 Task: For heading Use Italics Lexend with dark grey 1 1 colour & bold.  font size for heading26,  'Change the font style of data to'Lora and font size to 18,  Change the alignment of both headline & data to Align center.  In the sheet  BudgetReview templates
Action: Mouse moved to (152, 171)
Screenshot: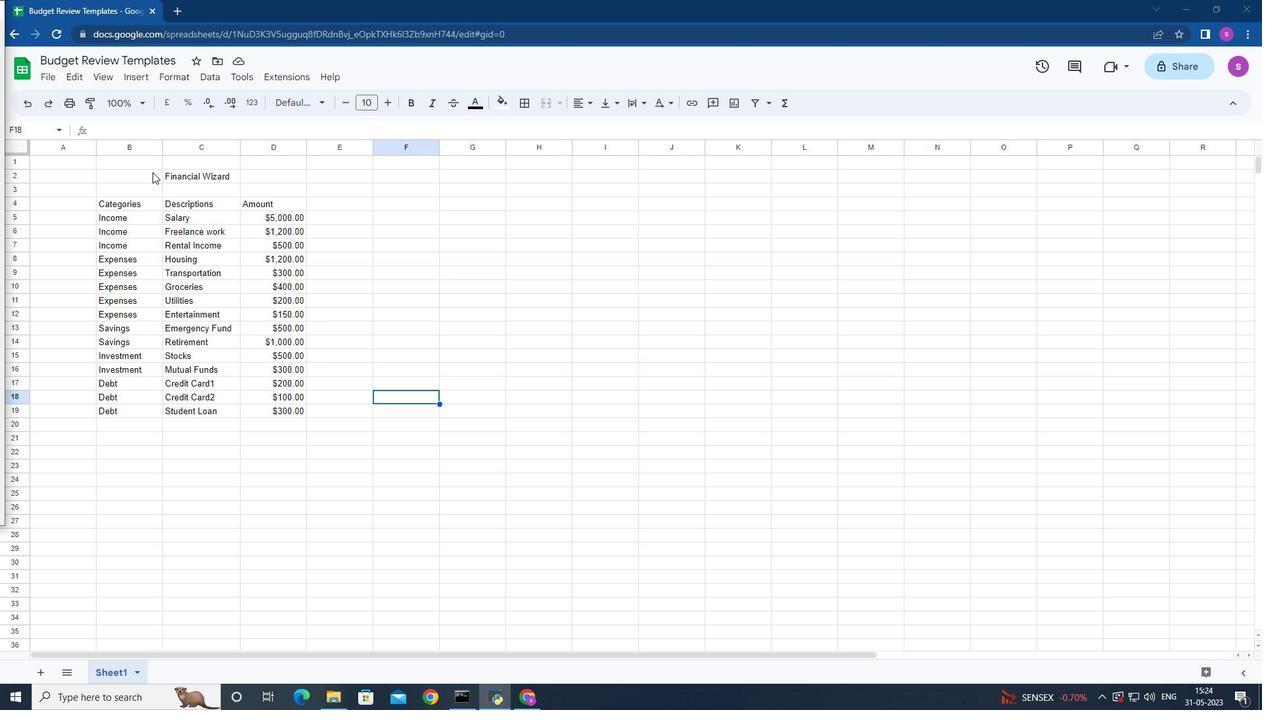
Action: Mouse pressed left at (152, 171)
Screenshot: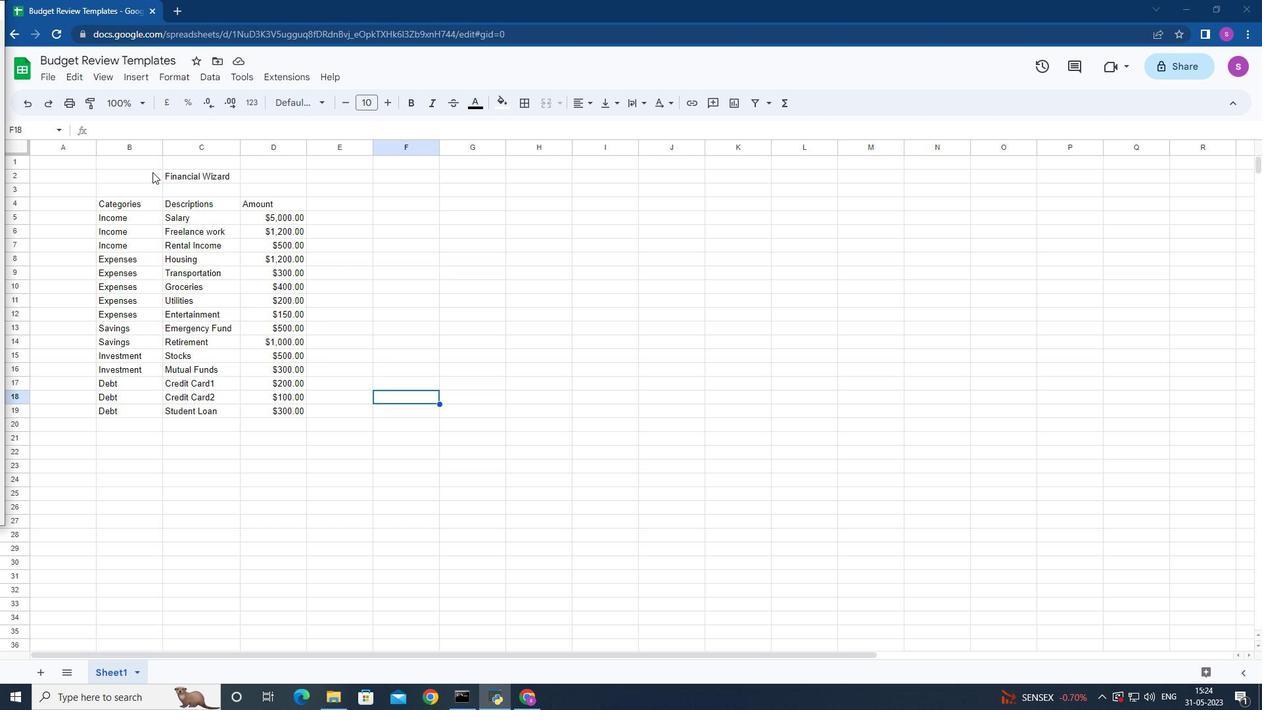 
Action: Mouse moved to (321, 101)
Screenshot: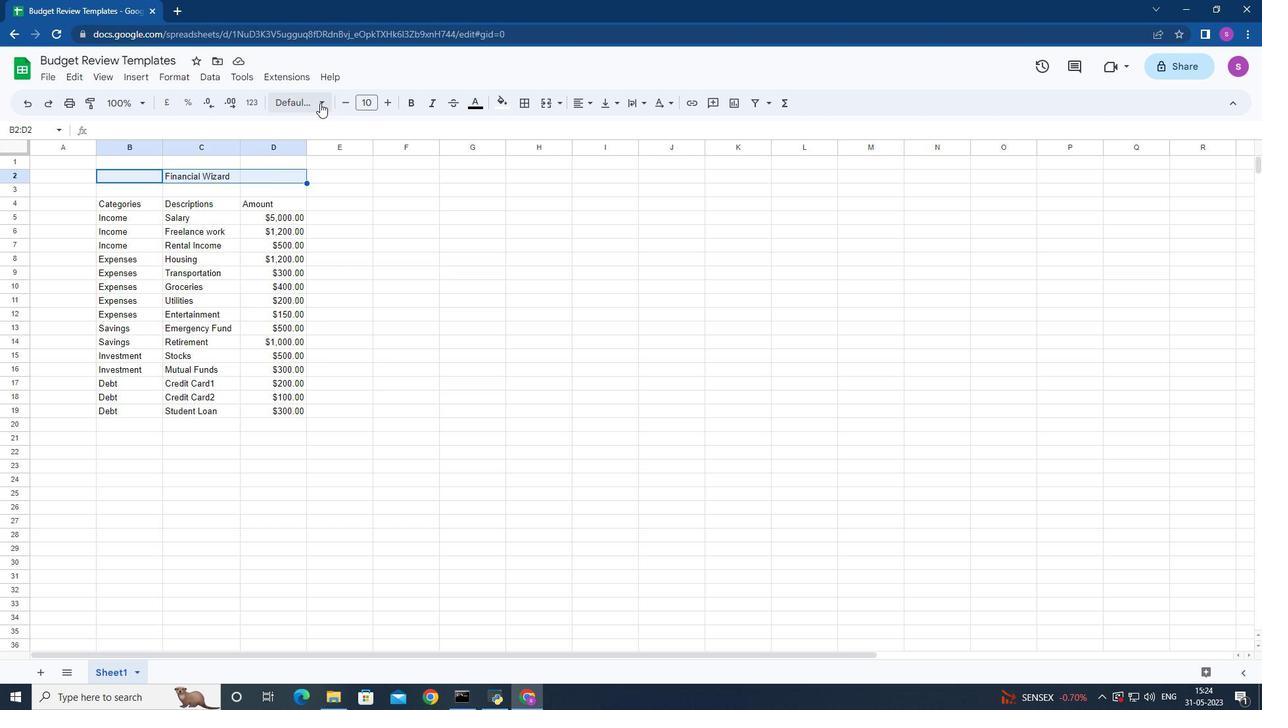 
Action: Mouse pressed left at (321, 101)
Screenshot: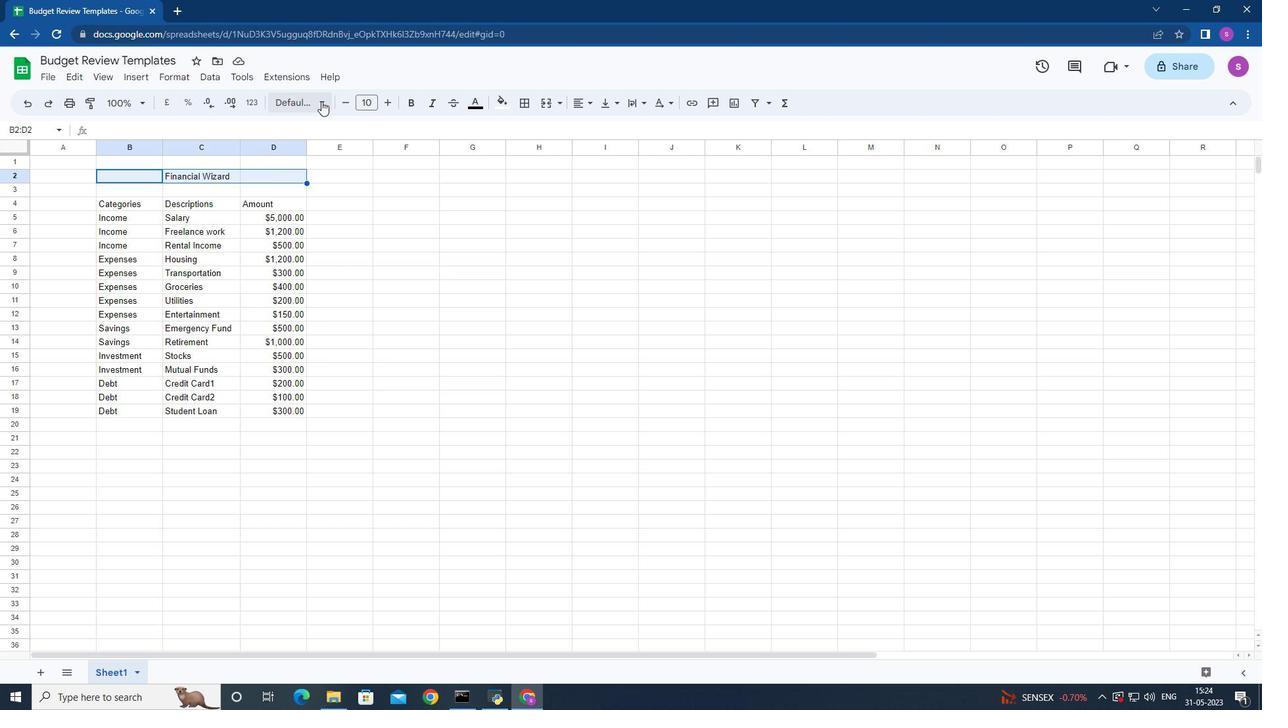 
Action: Mouse moved to (337, 375)
Screenshot: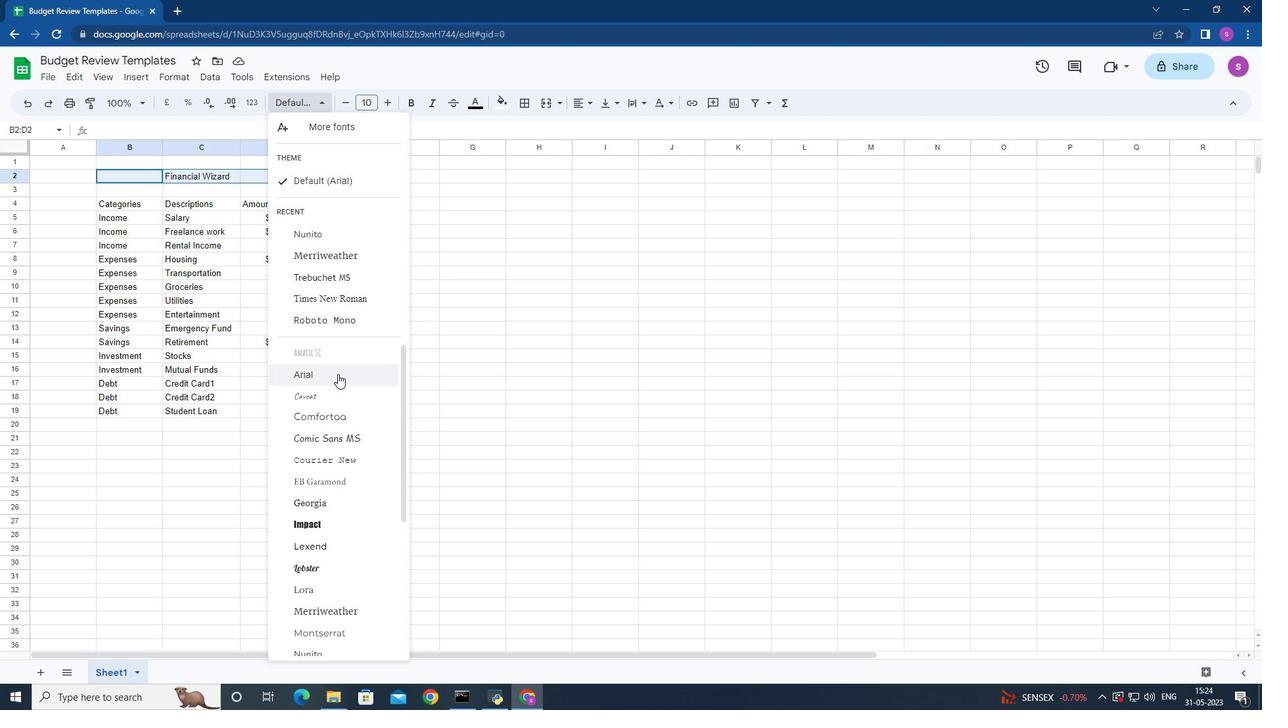 
Action: Mouse scrolled (337, 374) with delta (0, 0)
Screenshot: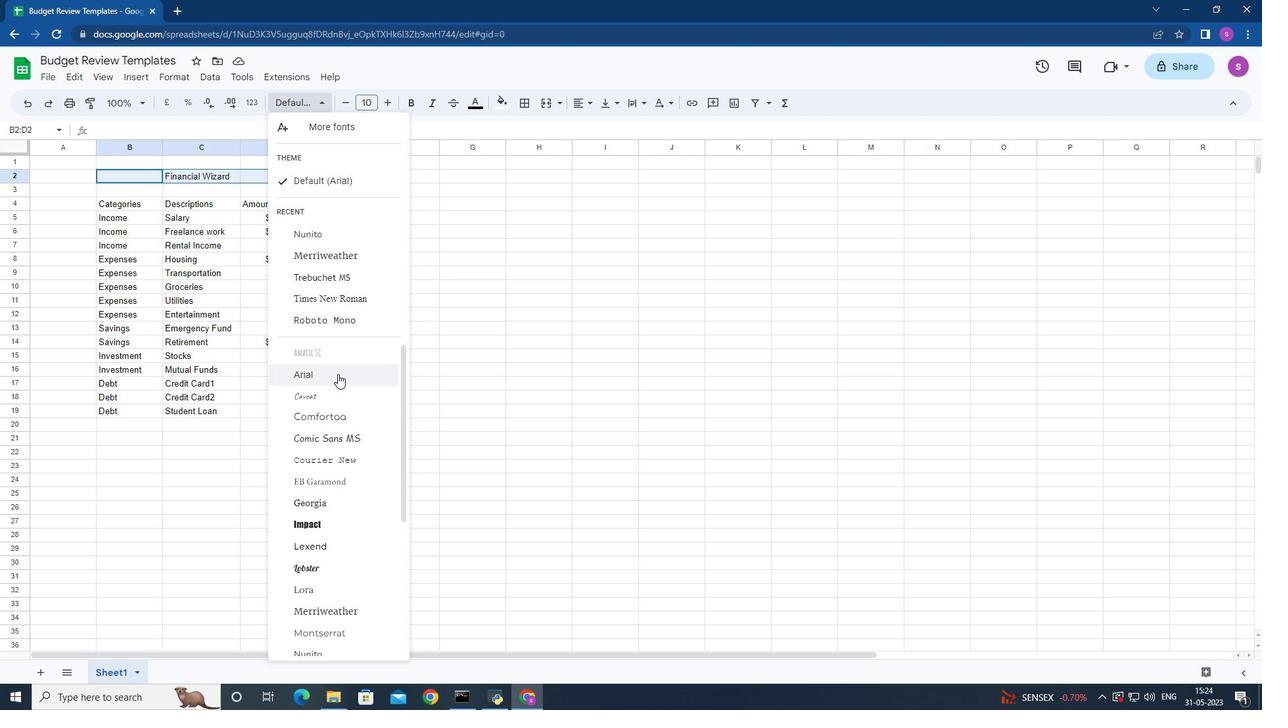 
Action: Mouse moved to (337, 376)
Screenshot: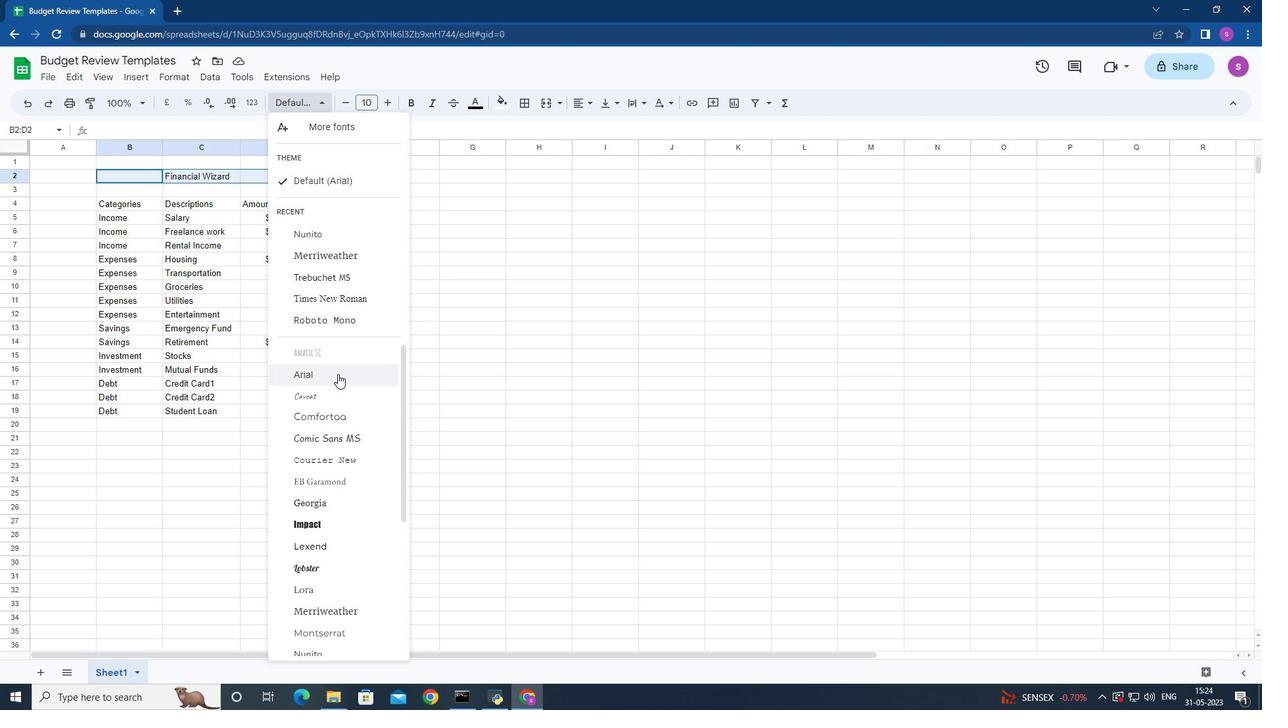 
Action: Mouse scrolled (337, 375) with delta (0, 0)
Screenshot: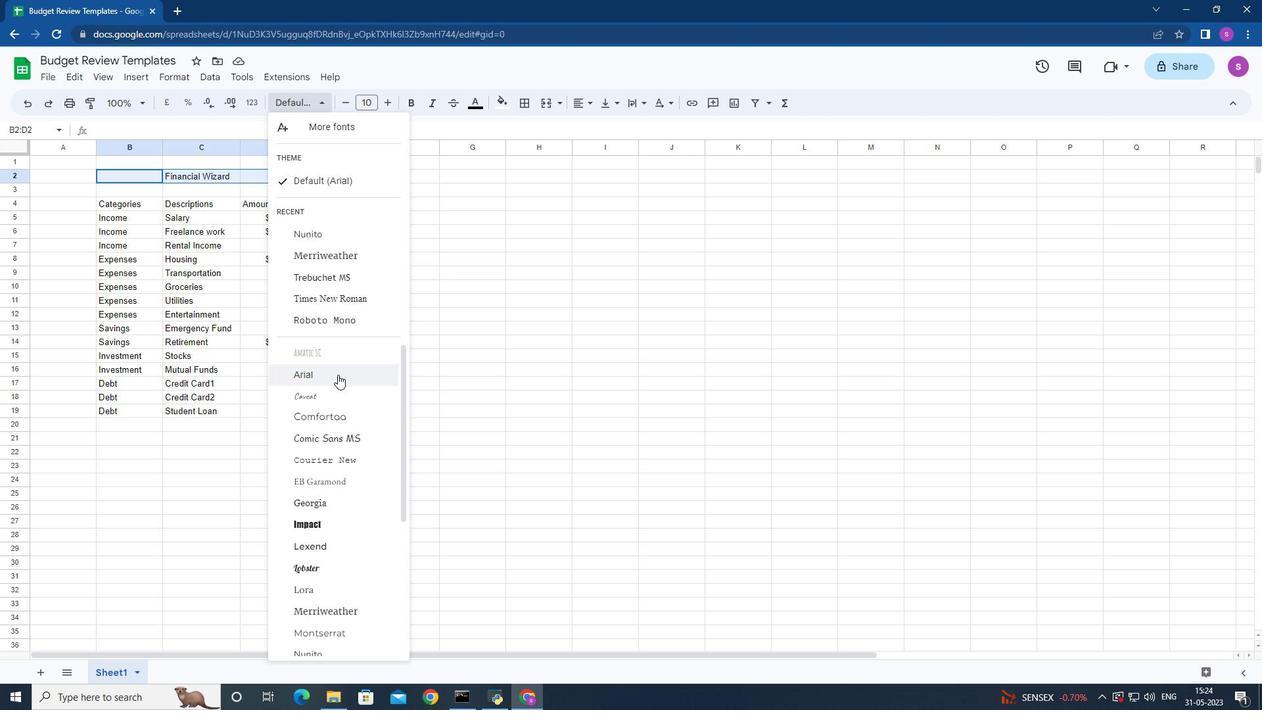 
Action: Mouse moved to (351, 415)
Screenshot: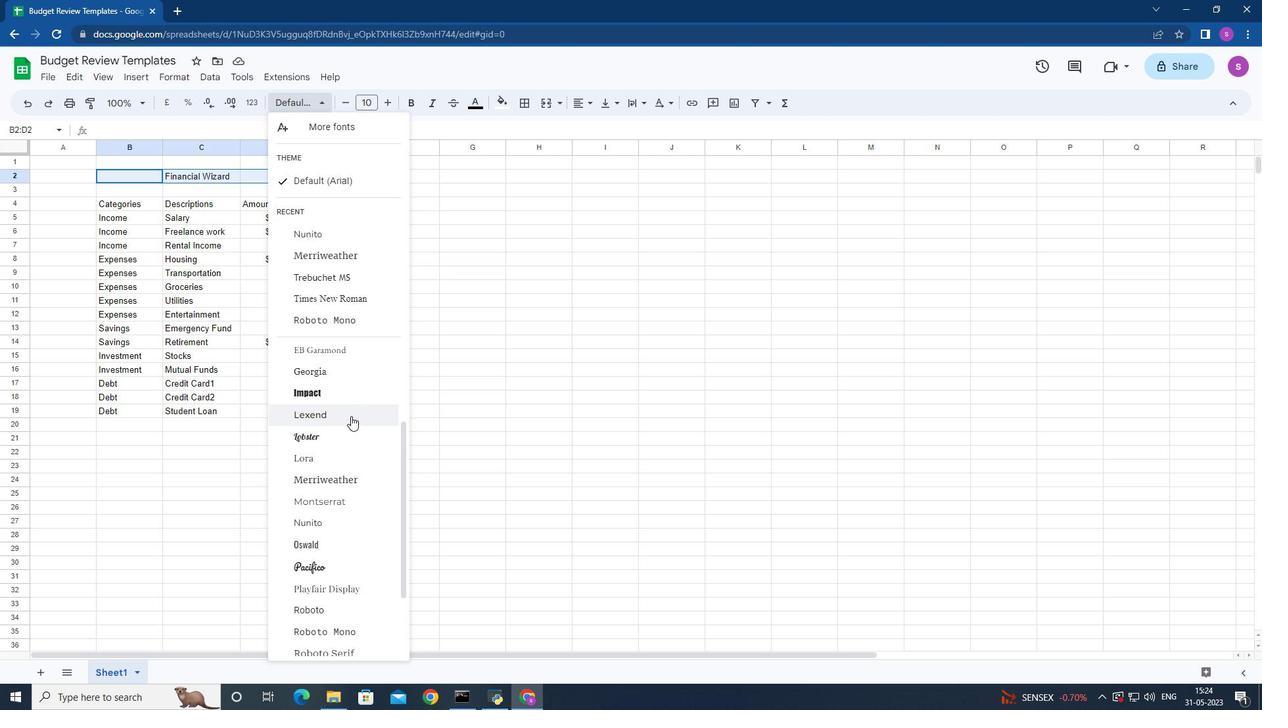 
Action: Mouse pressed left at (351, 415)
Screenshot: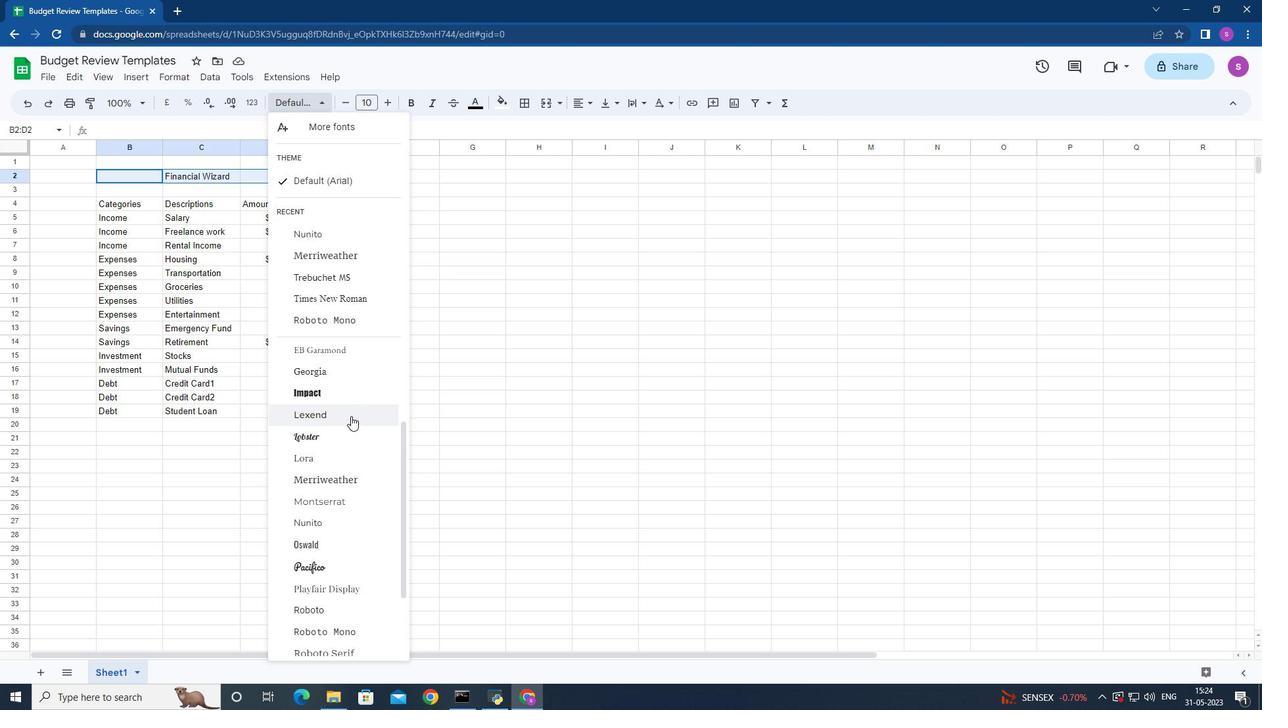 
Action: Mouse moved to (471, 103)
Screenshot: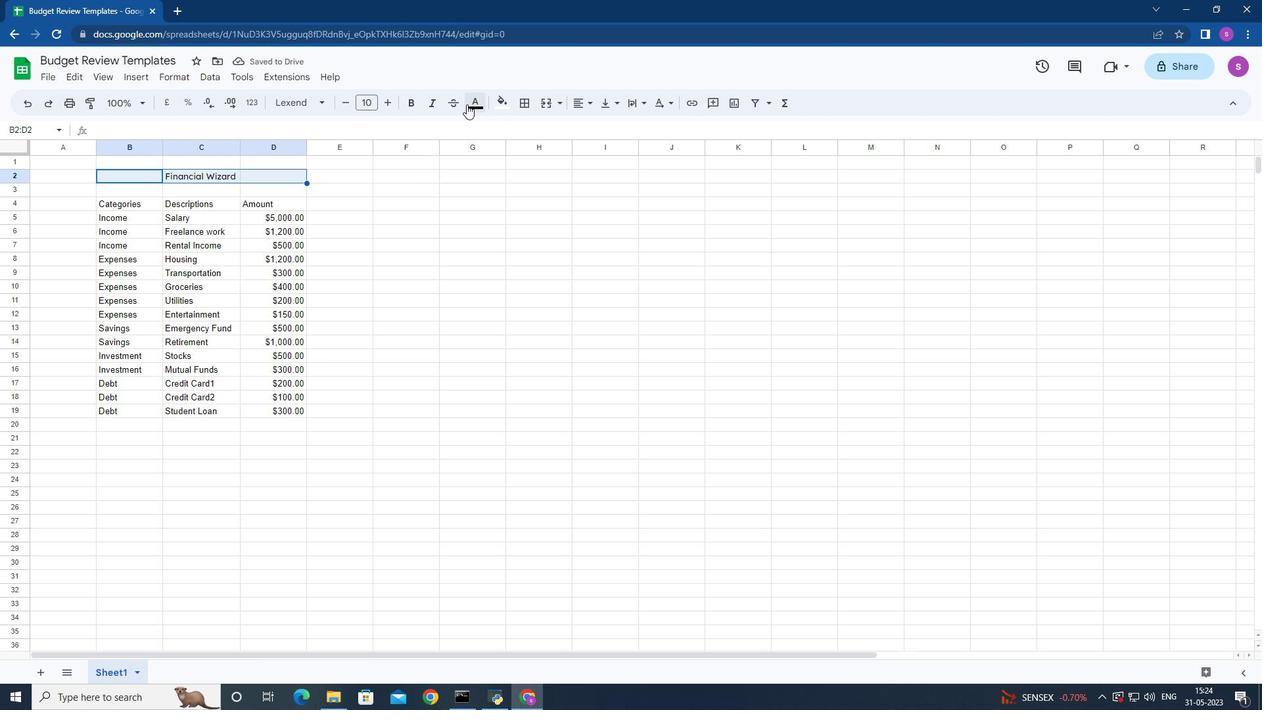 
Action: Mouse pressed left at (471, 103)
Screenshot: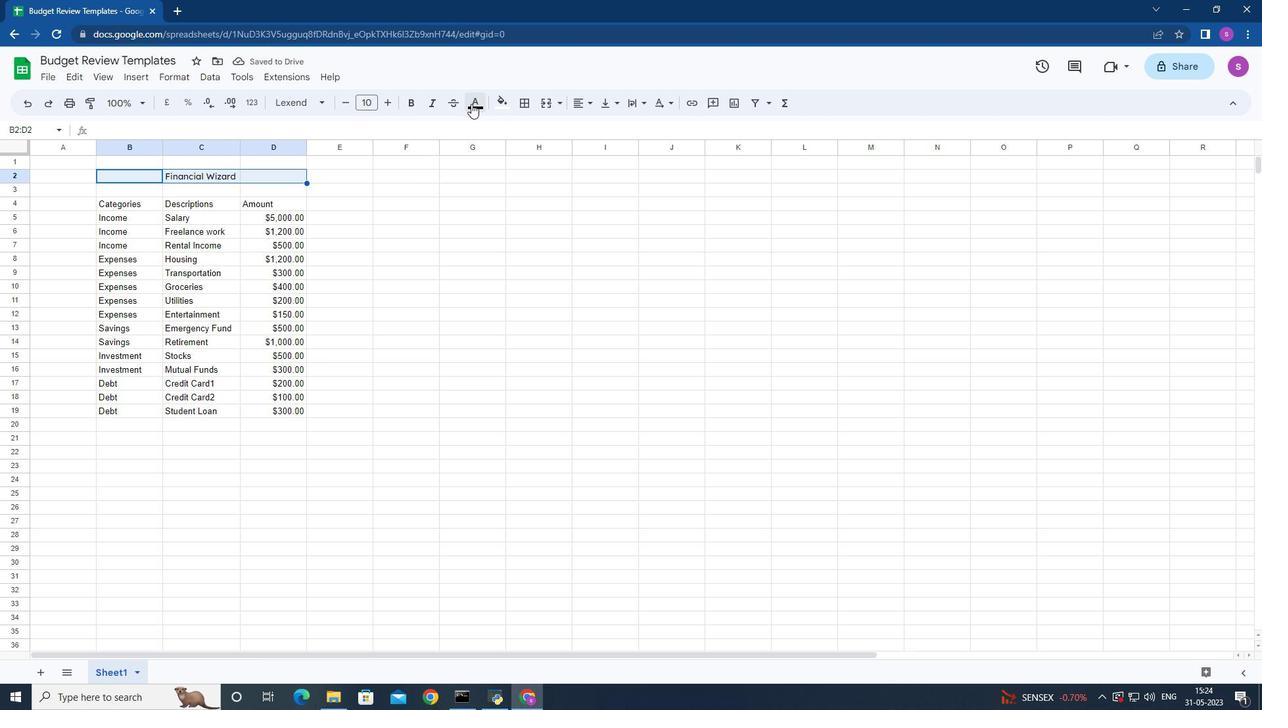
Action: Mouse moved to (535, 150)
Screenshot: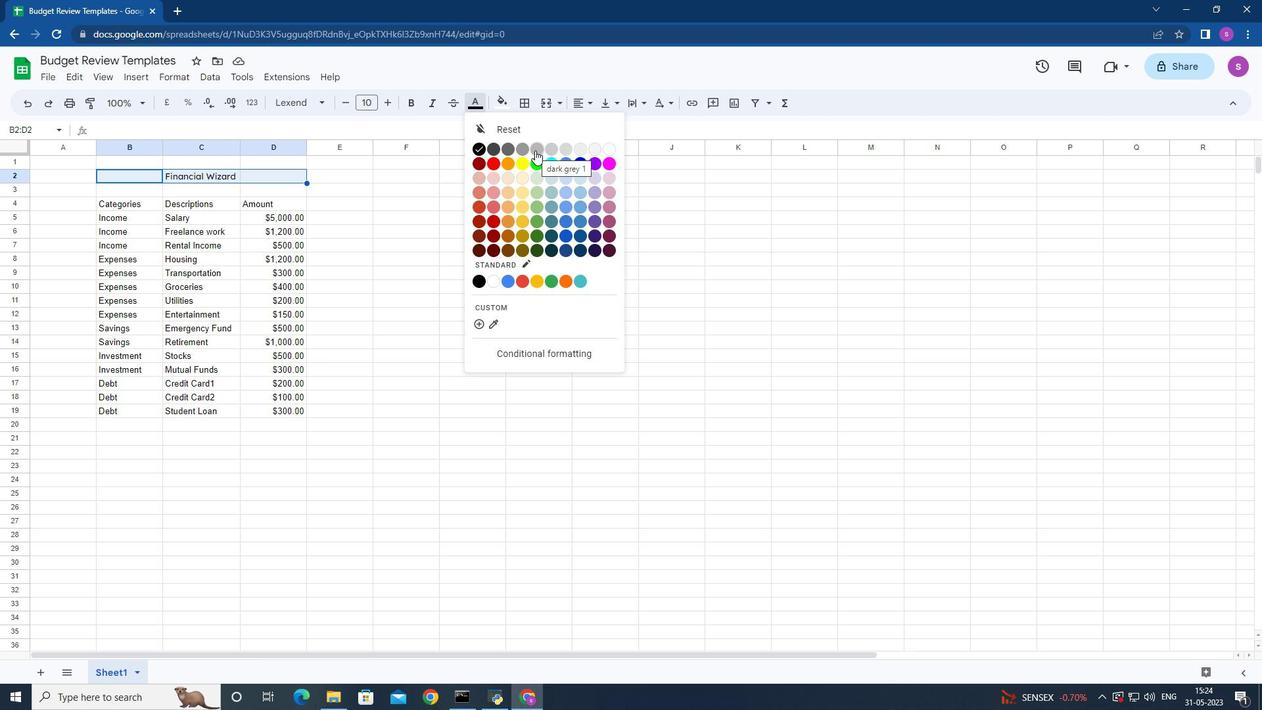 
Action: Mouse pressed left at (535, 150)
Screenshot: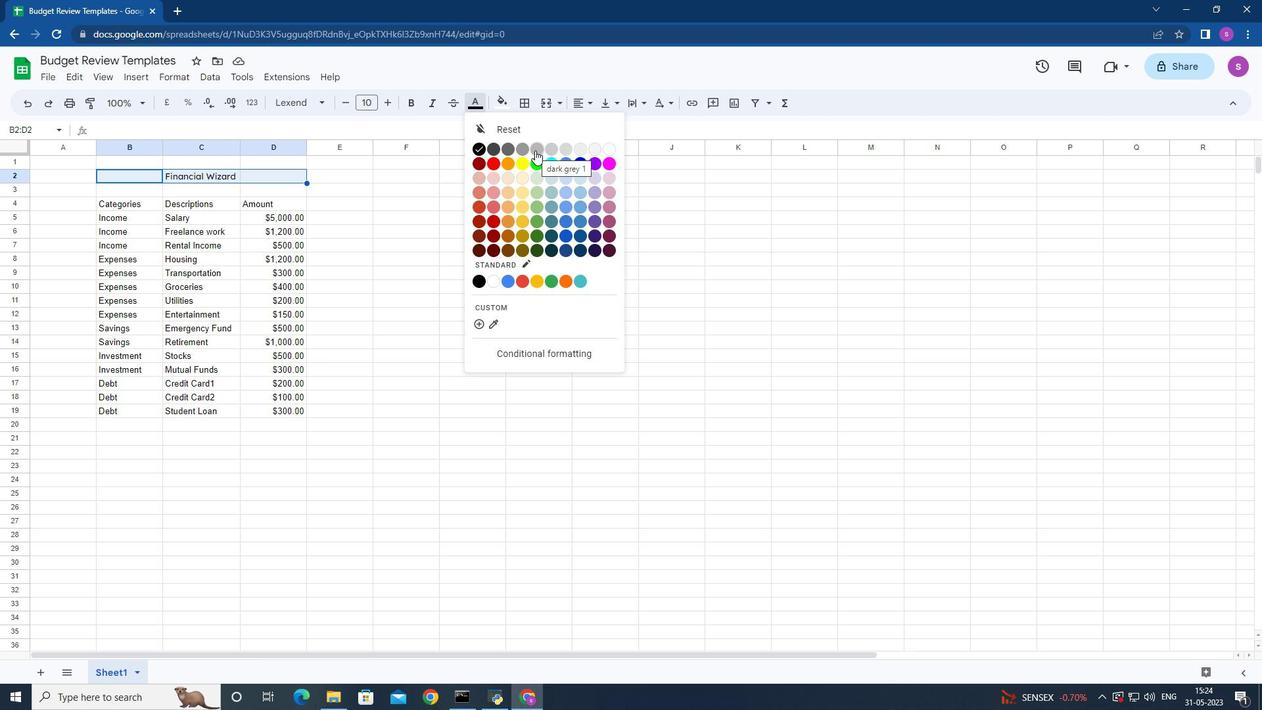 
Action: Mouse moved to (410, 105)
Screenshot: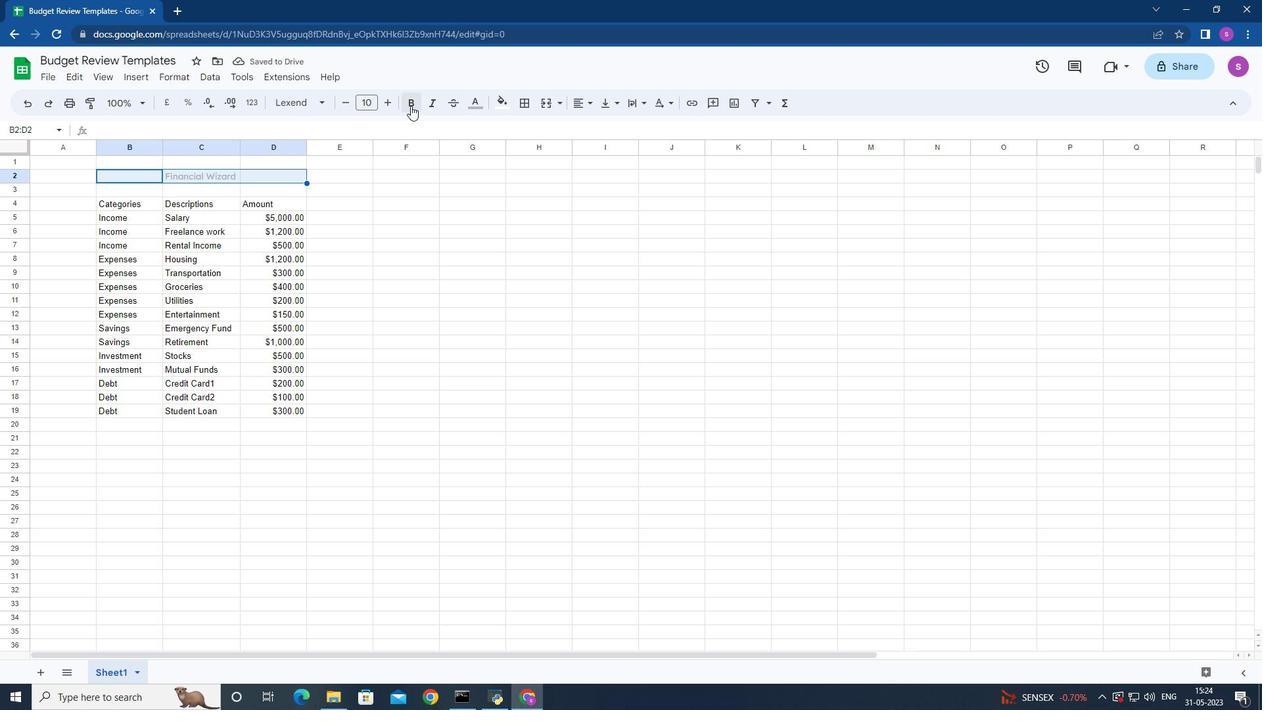 
Action: Mouse pressed left at (410, 105)
Screenshot: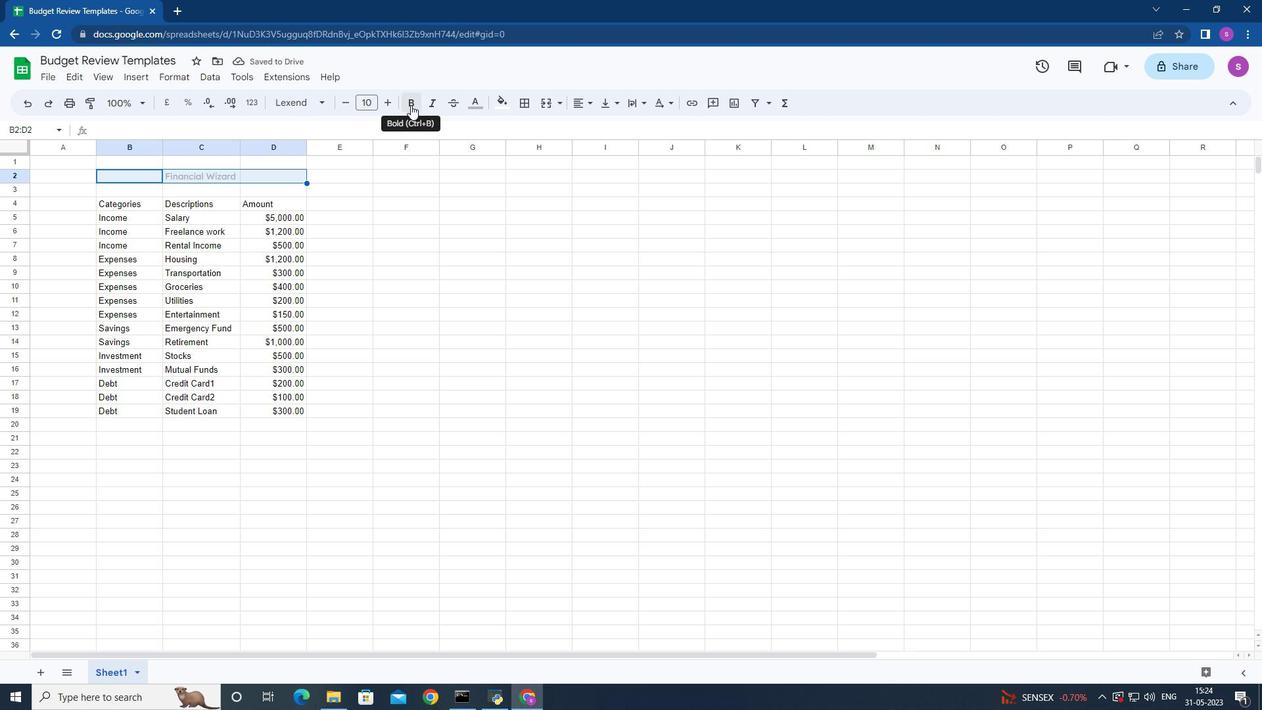 
Action: Mouse moved to (389, 103)
Screenshot: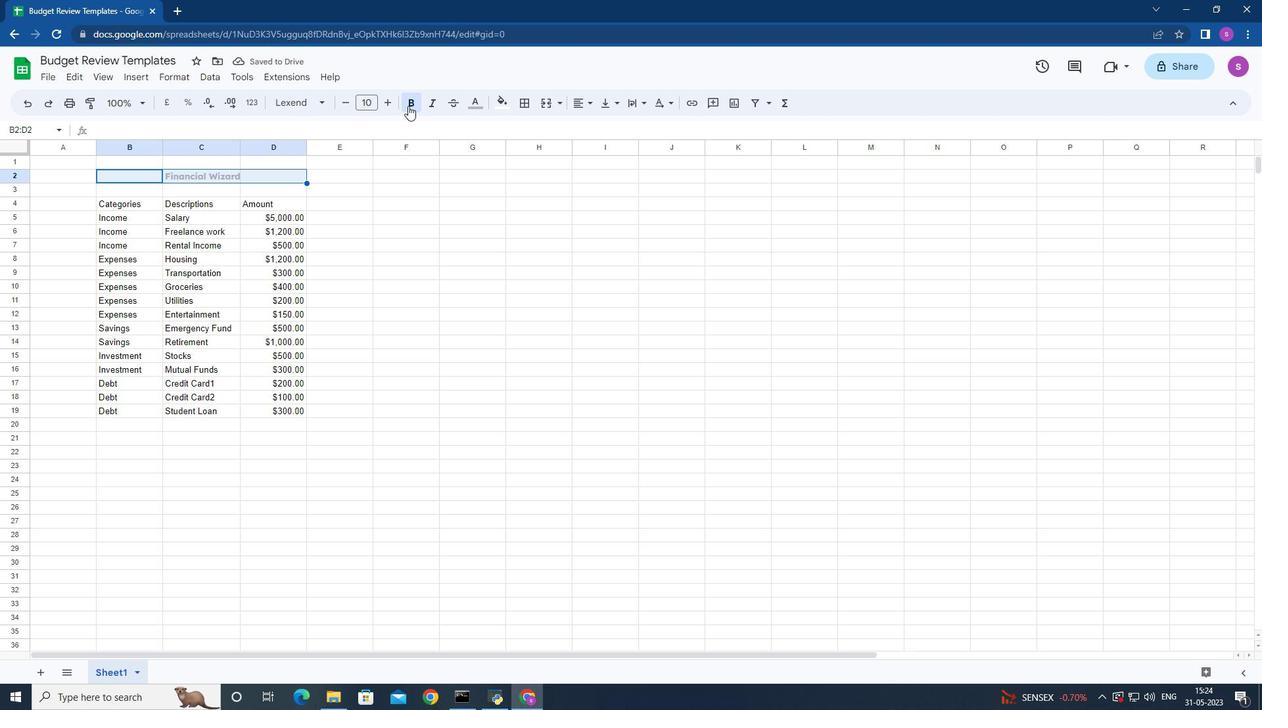 
Action: Mouse pressed left at (389, 103)
Screenshot: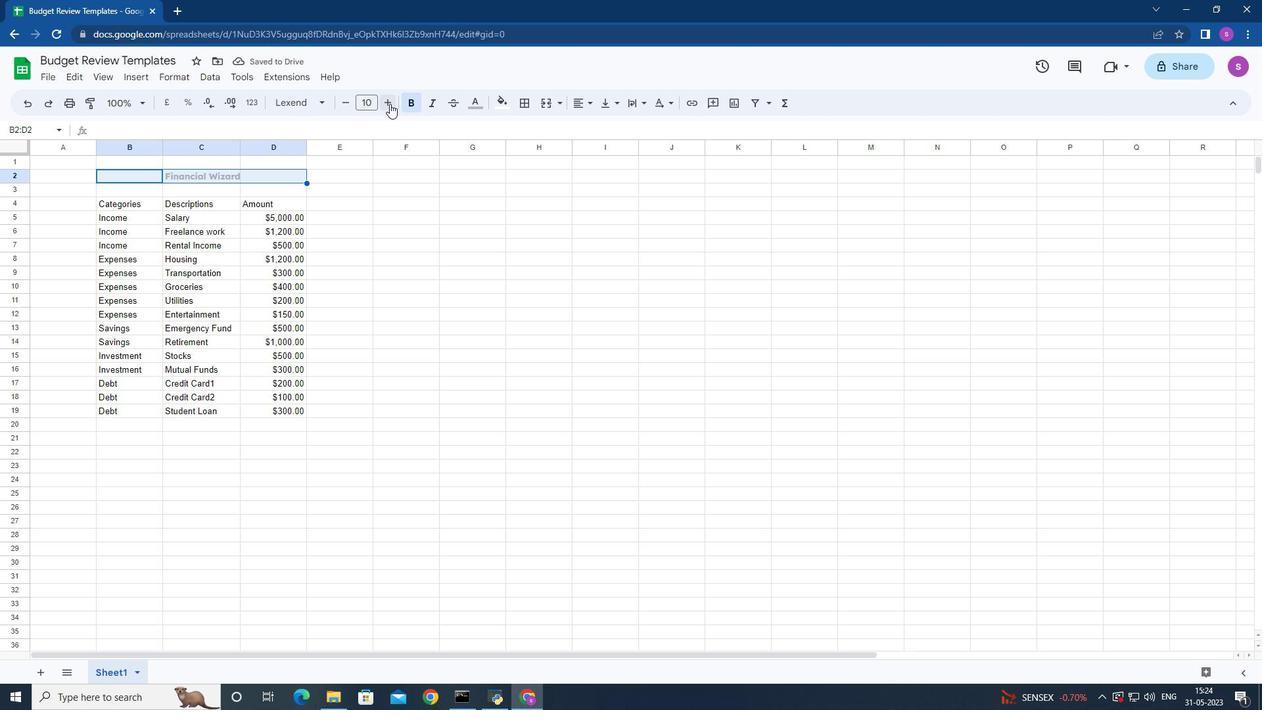 
Action: Mouse pressed left at (389, 103)
Screenshot: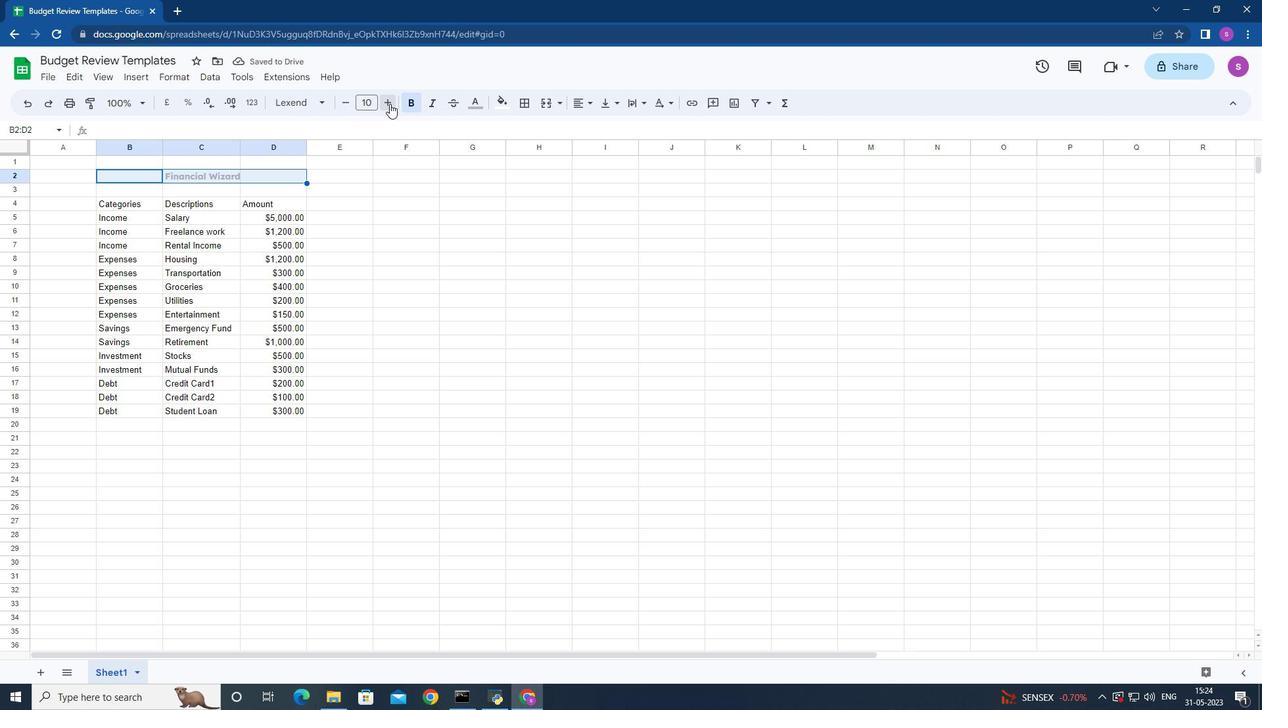 
Action: Mouse pressed left at (389, 103)
Screenshot: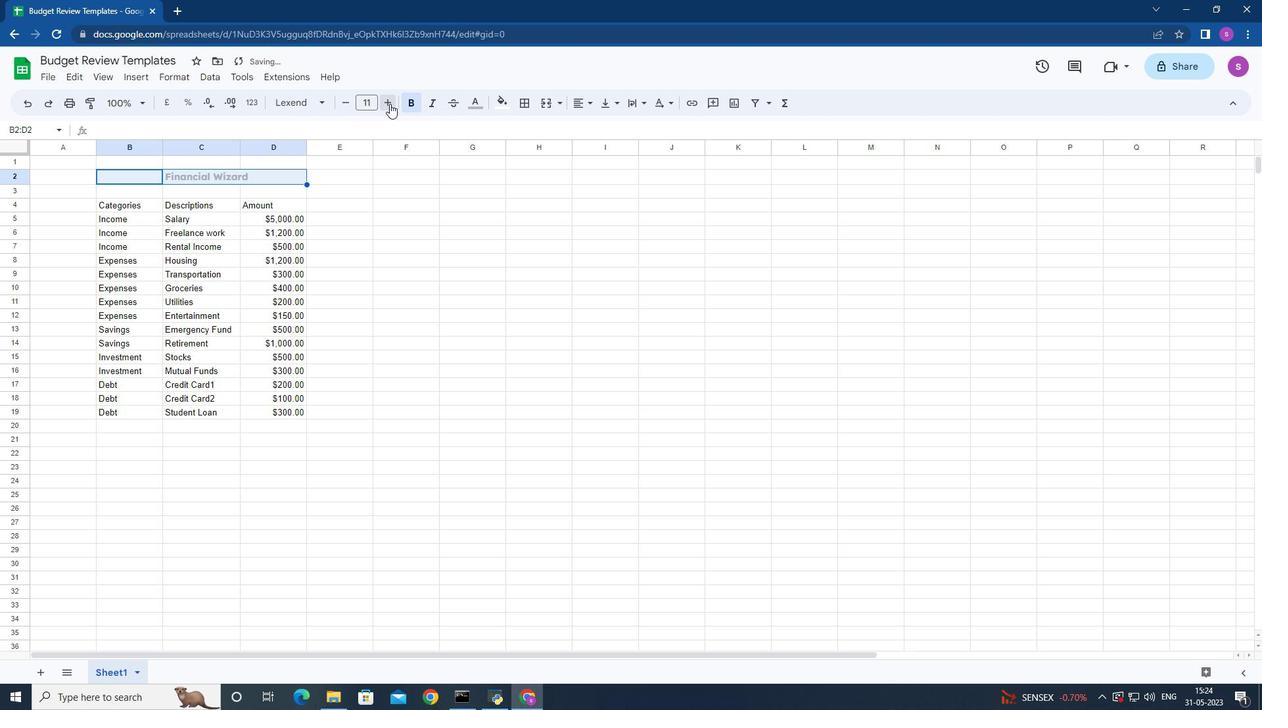 
Action: Mouse pressed left at (389, 103)
Screenshot: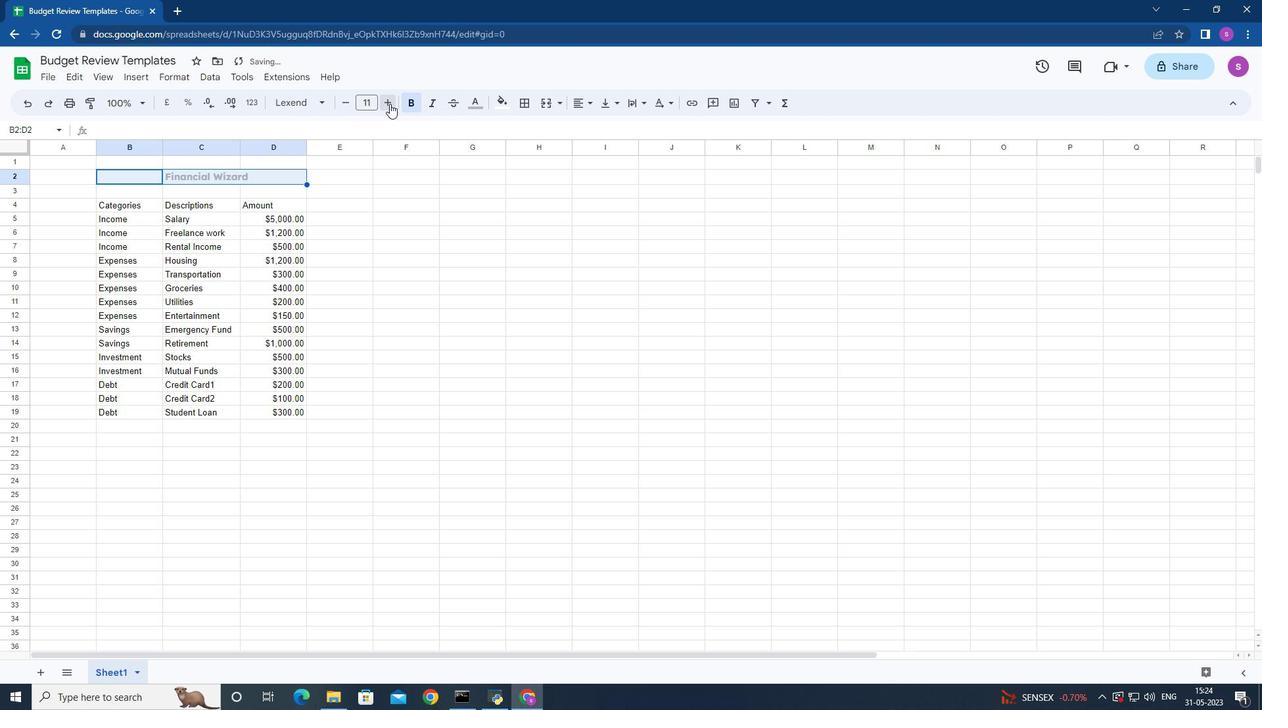 
Action: Mouse pressed left at (389, 103)
Screenshot: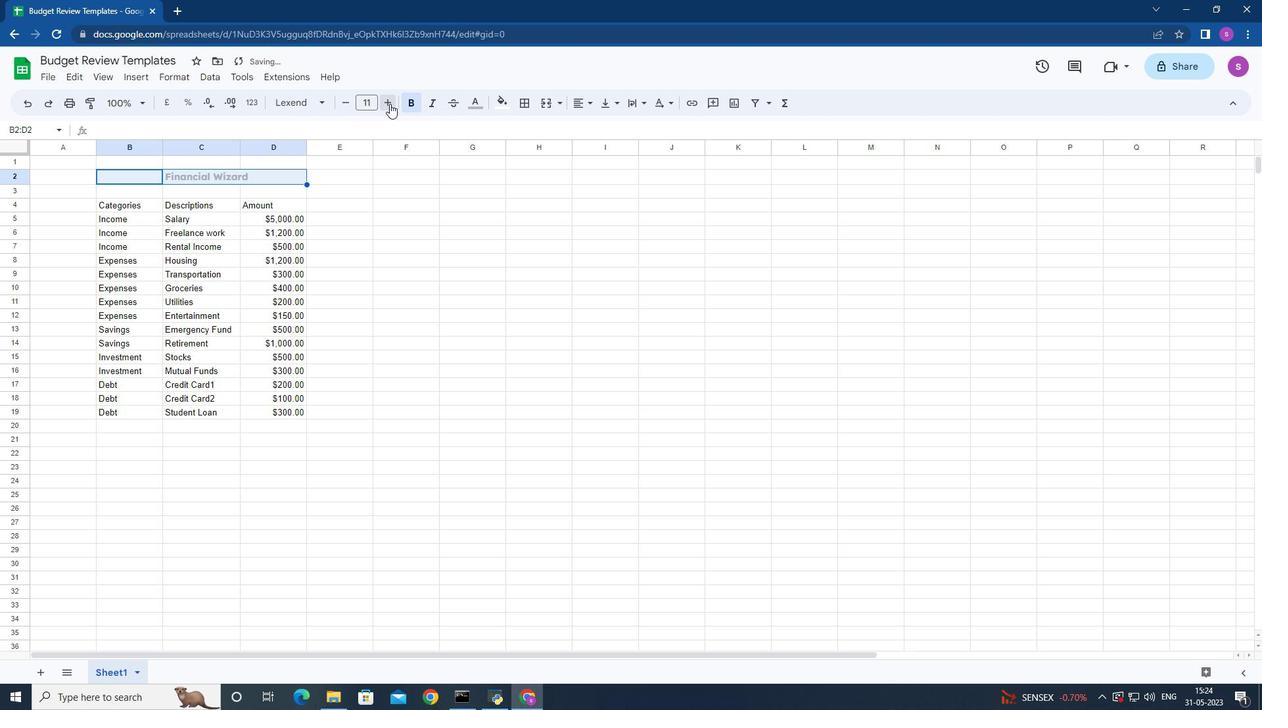 
Action: Mouse pressed left at (389, 103)
Screenshot: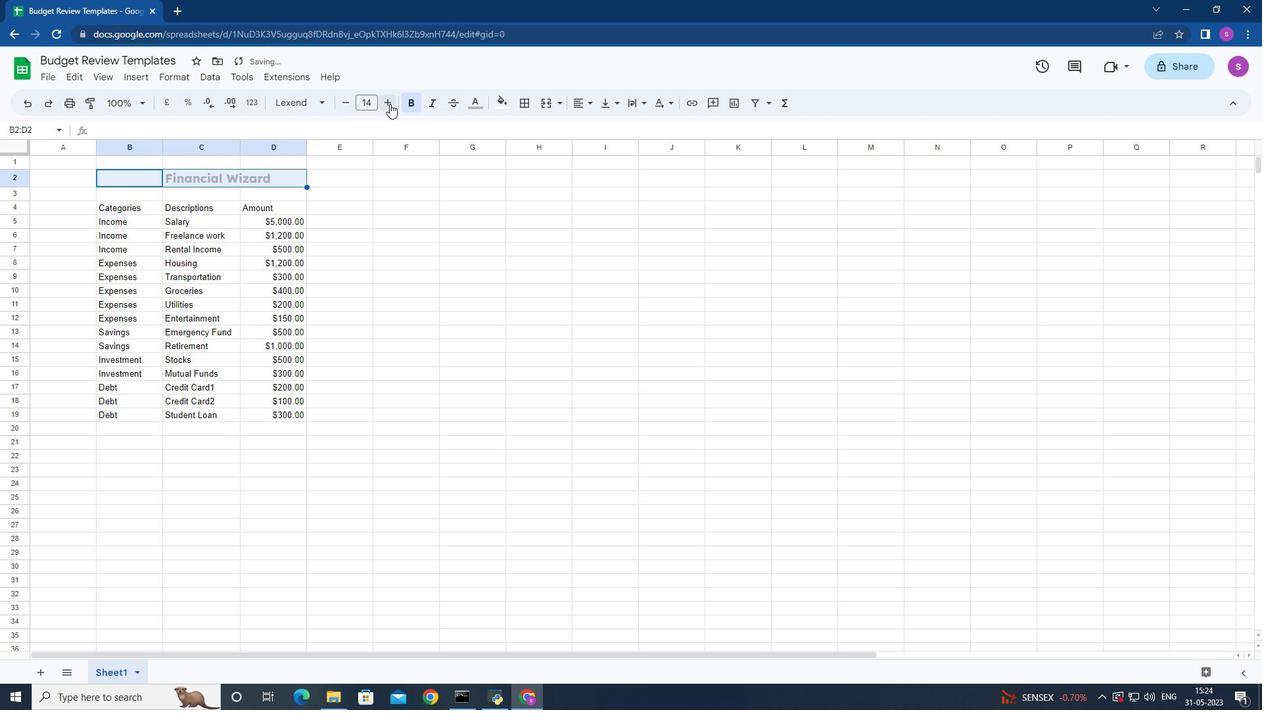 
Action: Mouse pressed left at (389, 103)
Screenshot: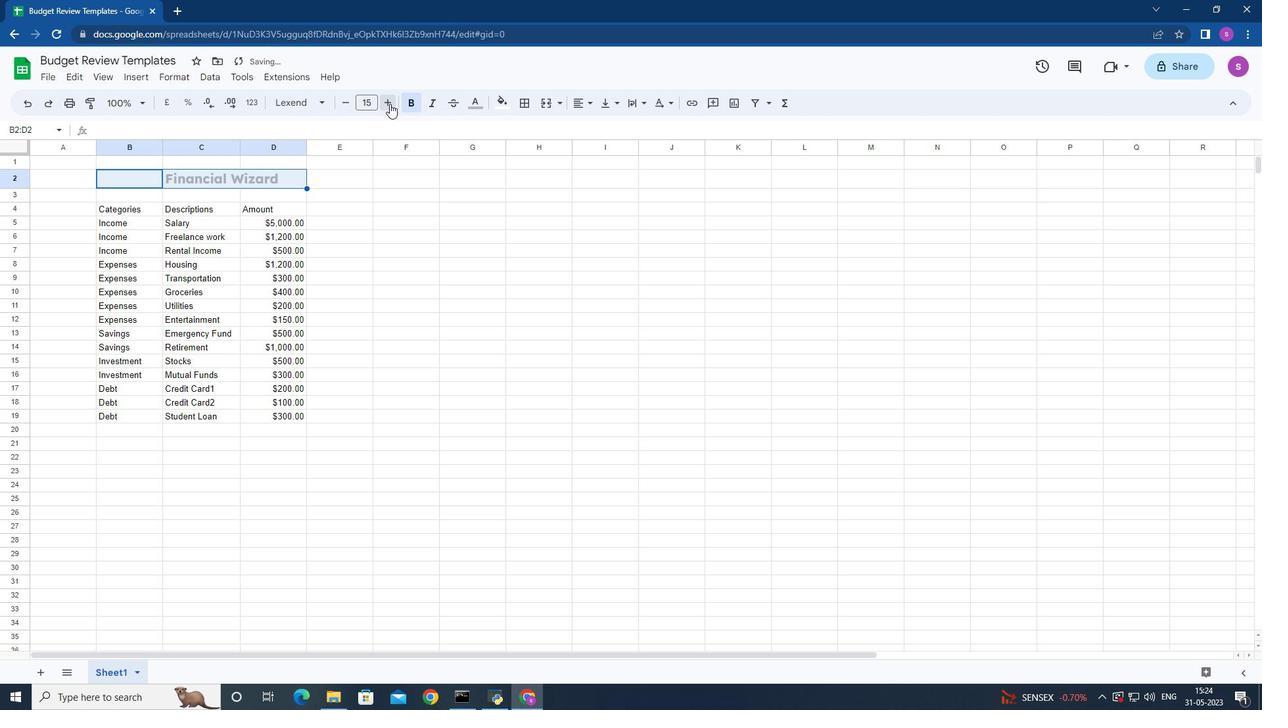 
Action: Mouse pressed left at (389, 103)
Screenshot: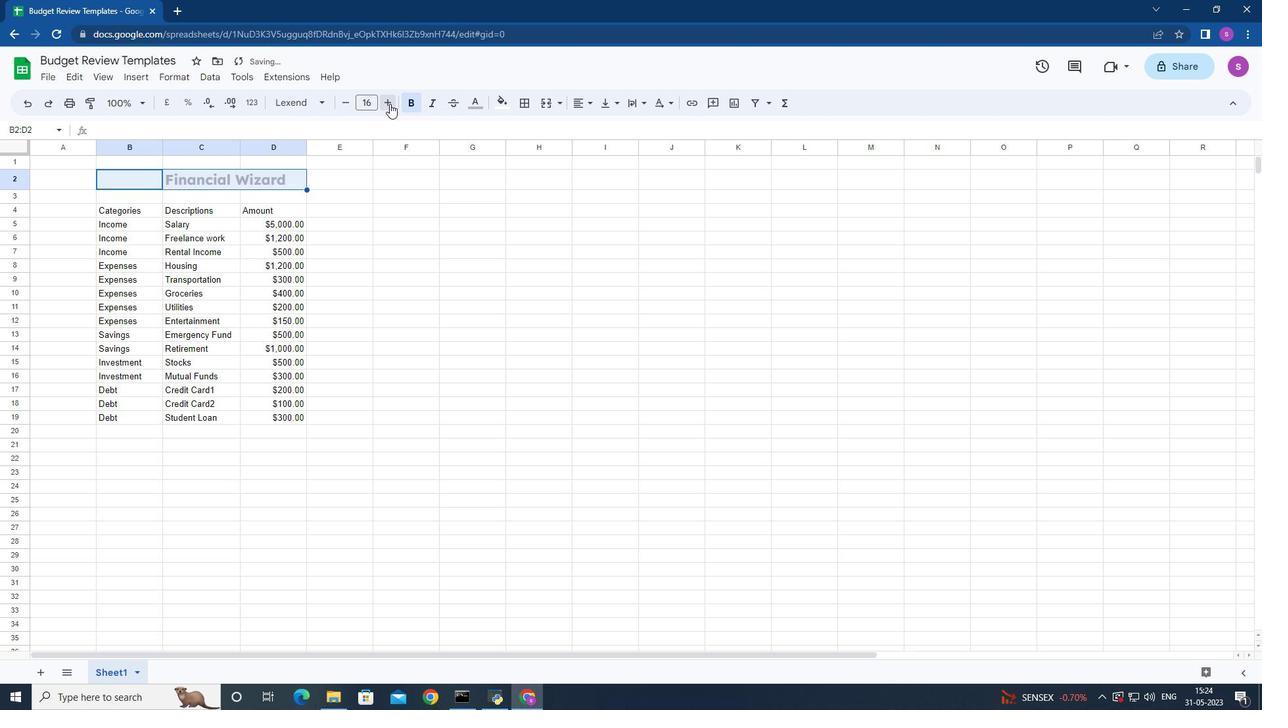 
Action: Mouse pressed left at (389, 103)
Screenshot: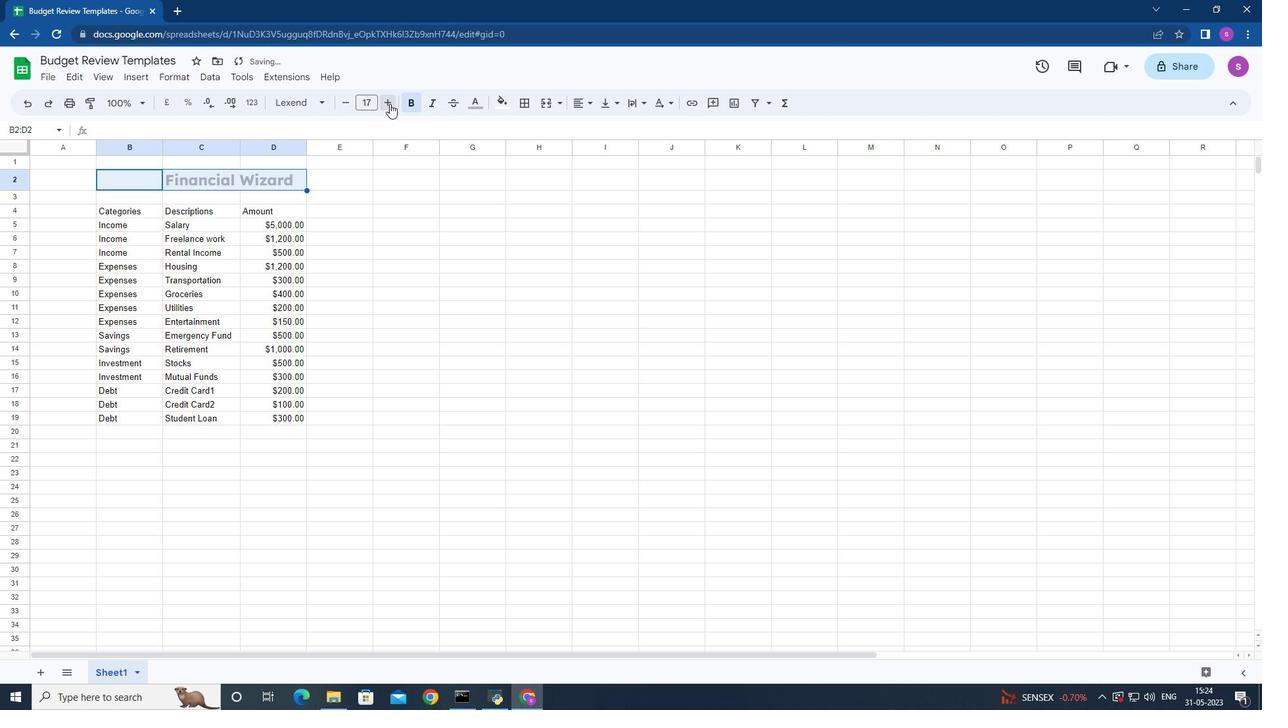 
Action: Mouse pressed left at (389, 103)
Screenshot: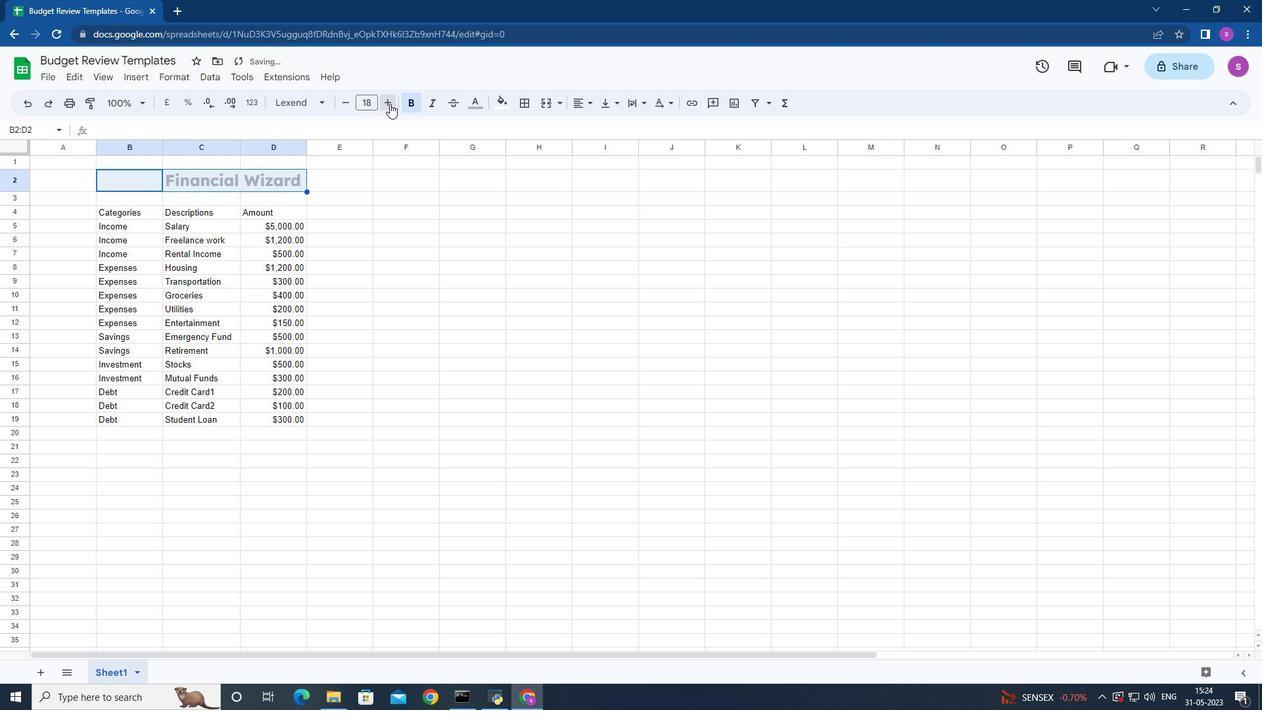 
Action: Mouse pressed left at (389, 103)
Screenshot: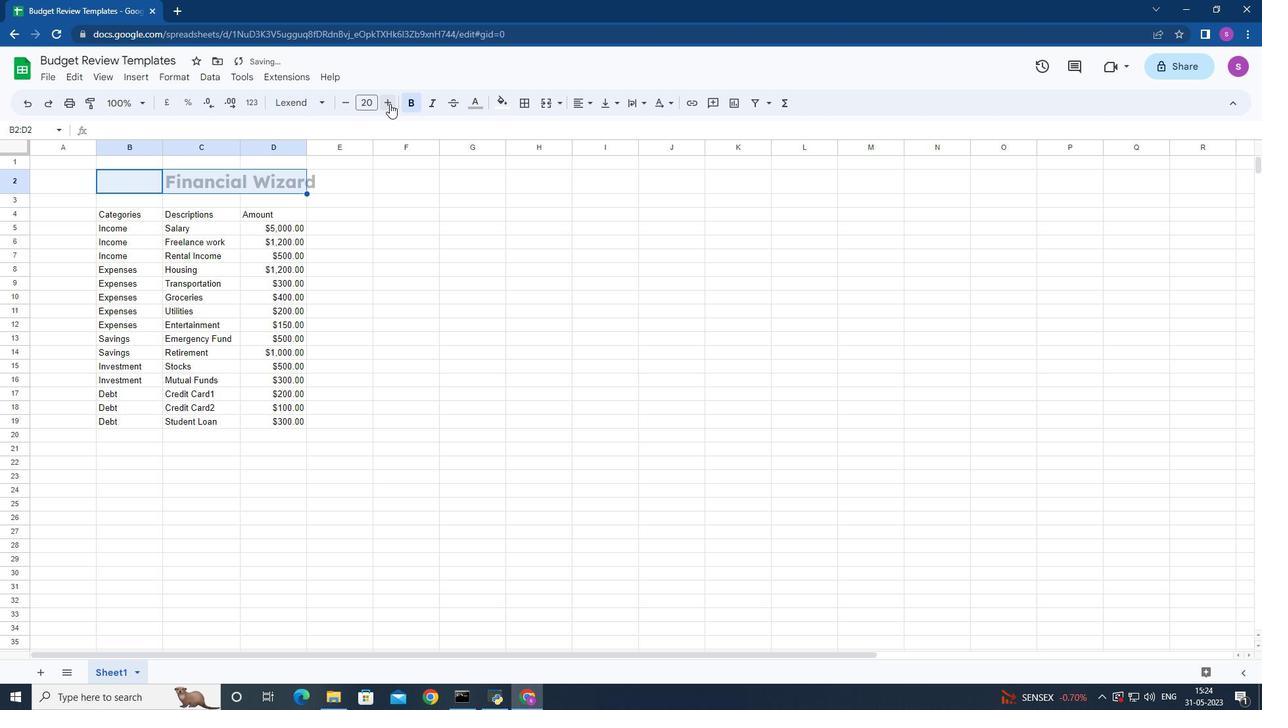 
Action: Mouse pressed left at (389, 103)
Screenshot: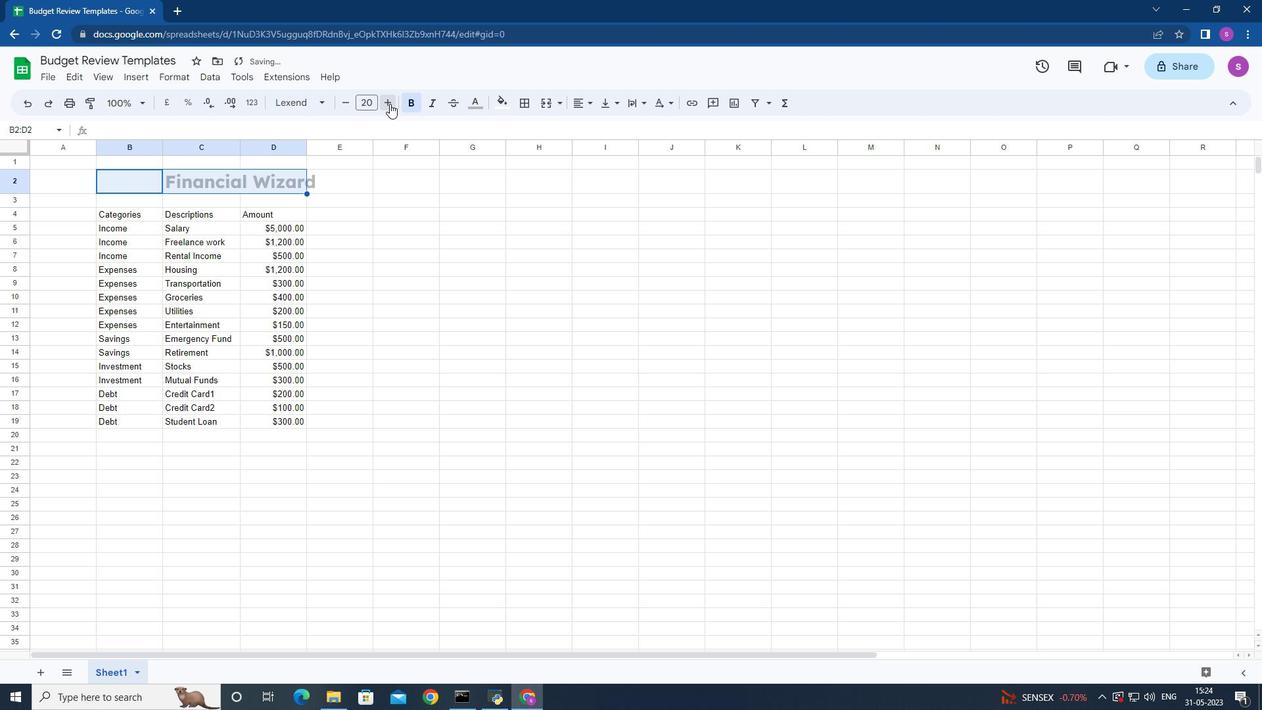 
Action: Mouse pressed left at (389, 103)
Screenshot: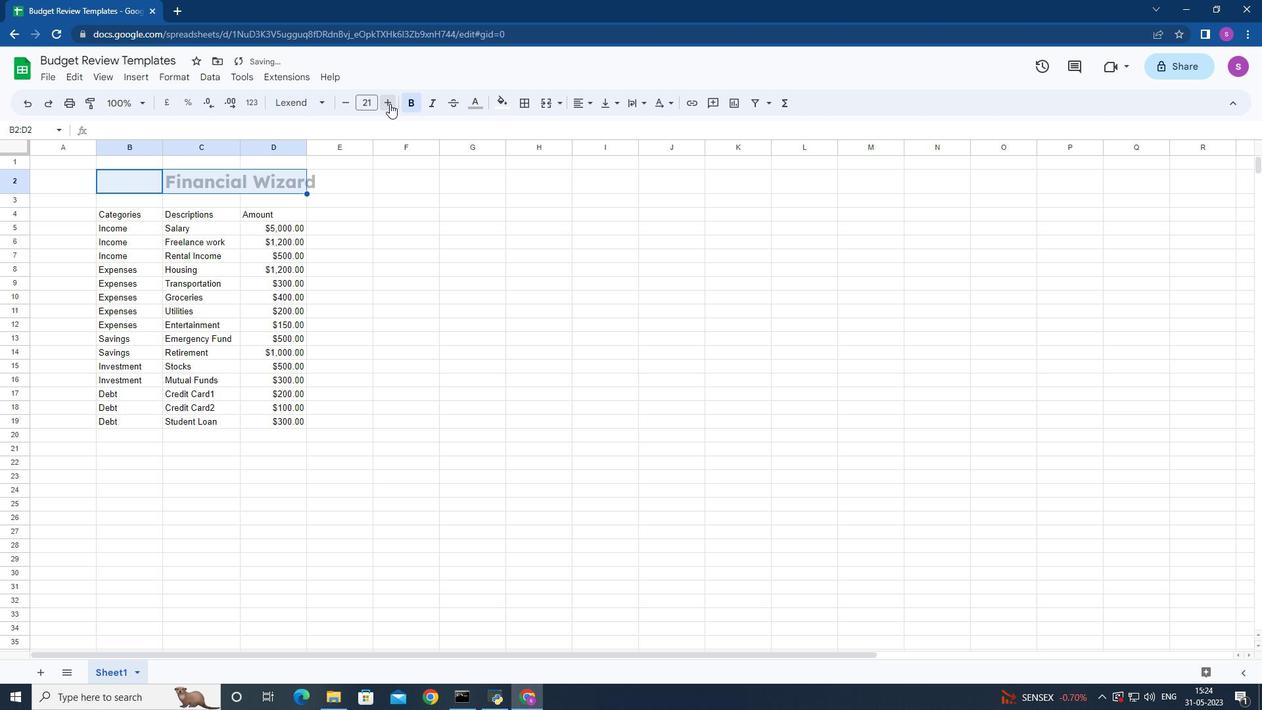 
Action: Mouse pressed left at (389, 103)
Screenshot: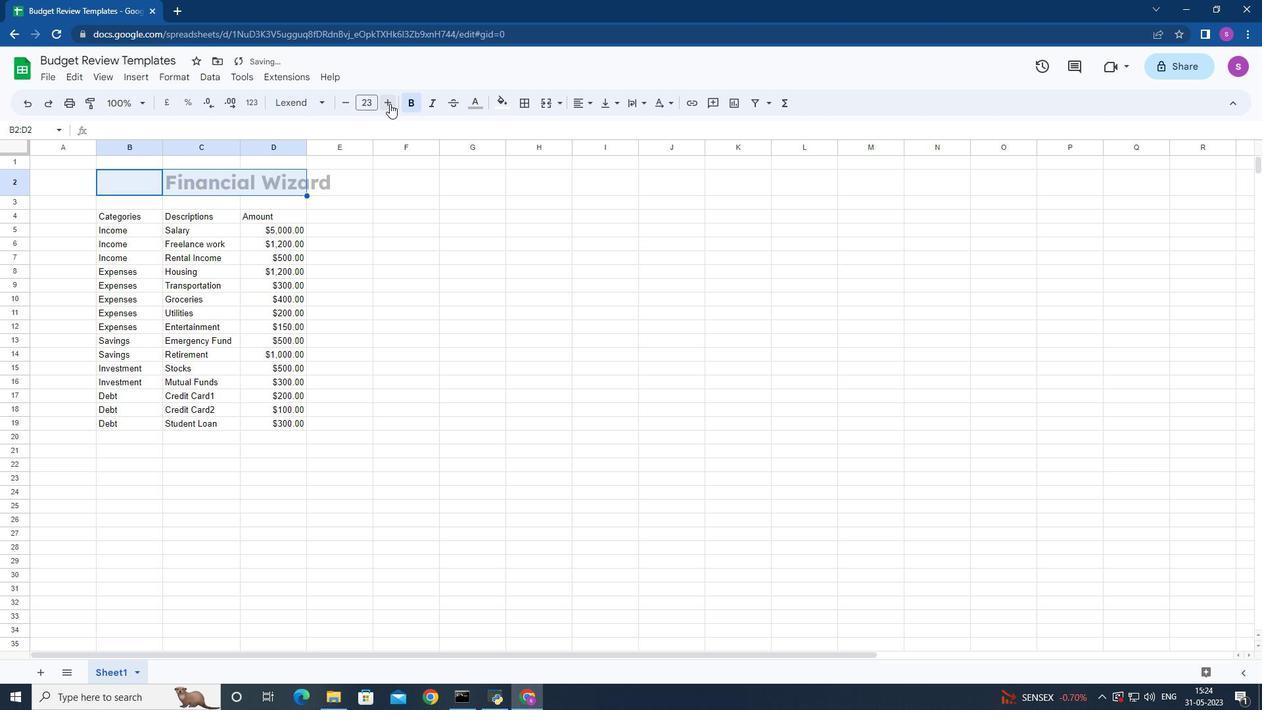 
Action: Mouse pressed left at (389, 103)
Screenshot: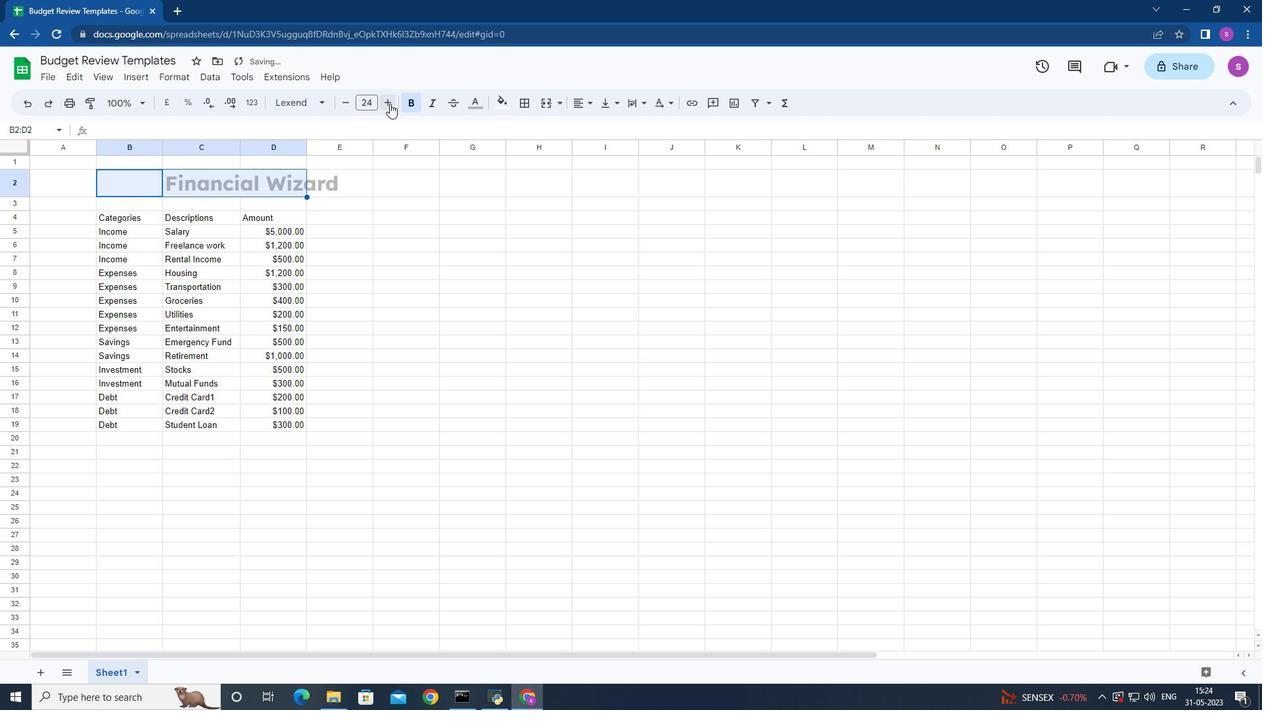 
Action: Mouse pressed left at (389, 103)
Screenshot: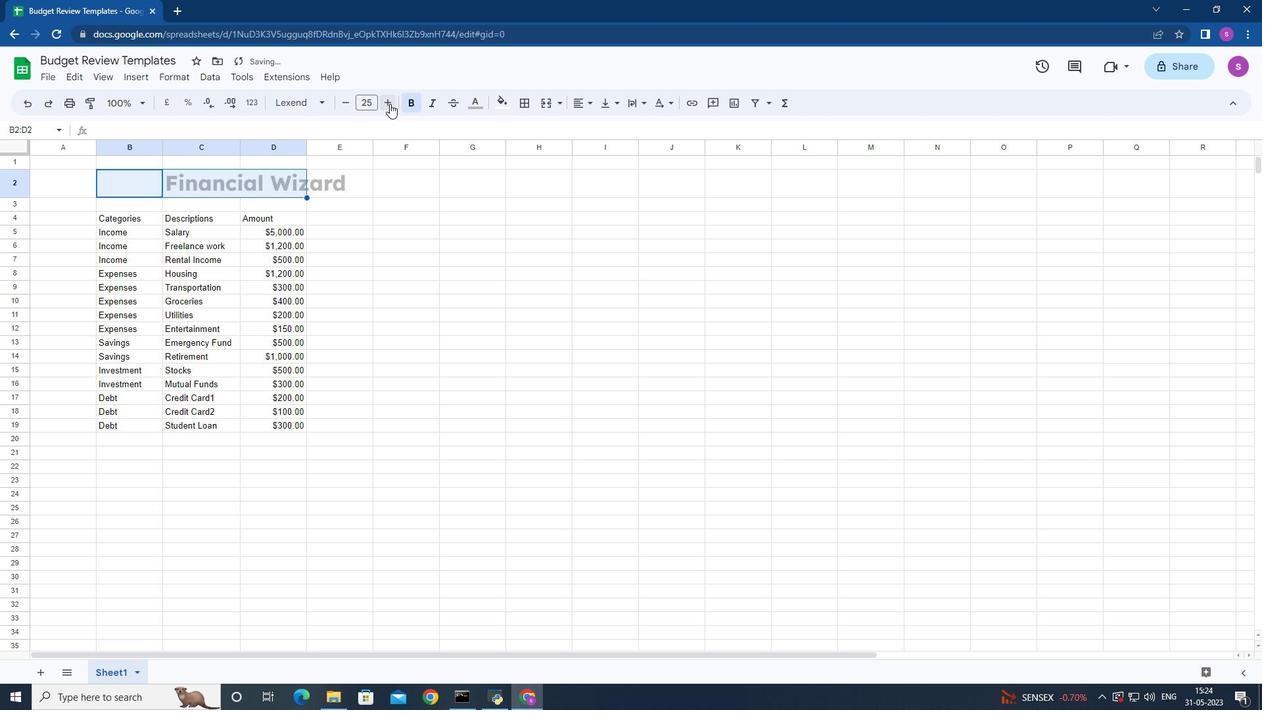 
Action: Mouse moved to (92, 216)
Screenshot: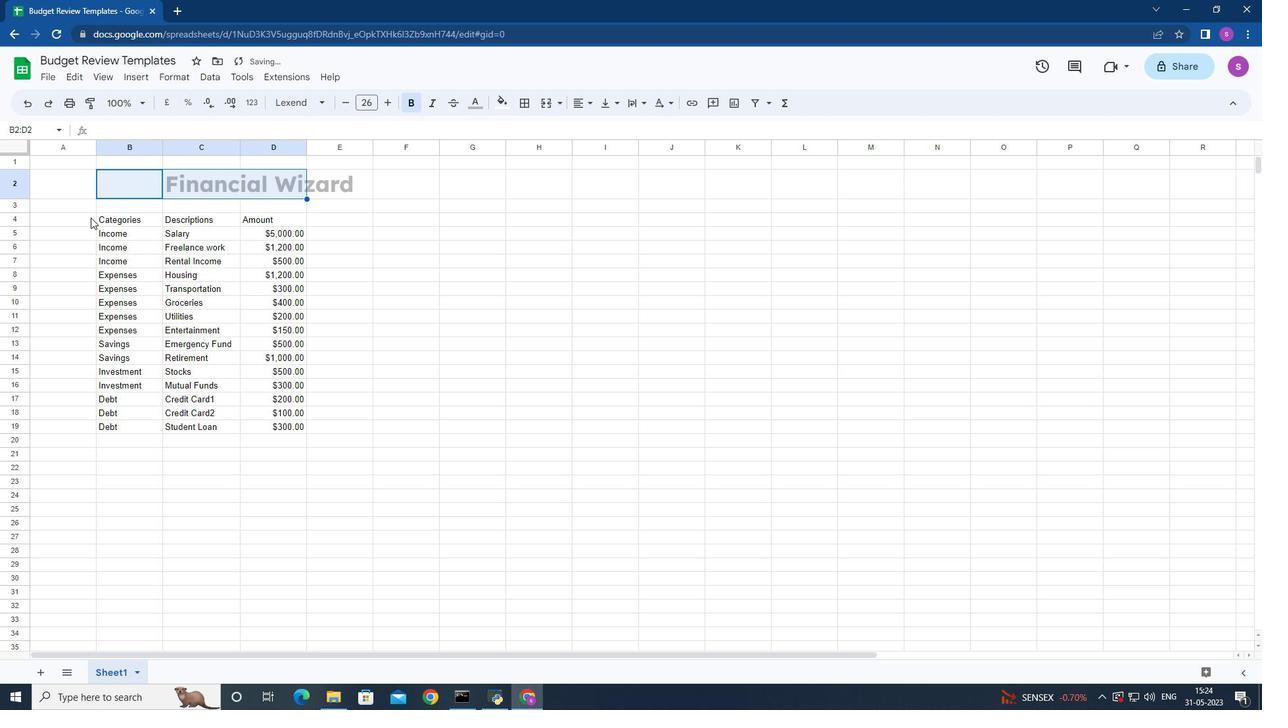 
Action: Mouse pressed left at (92, 216)
Screenshot: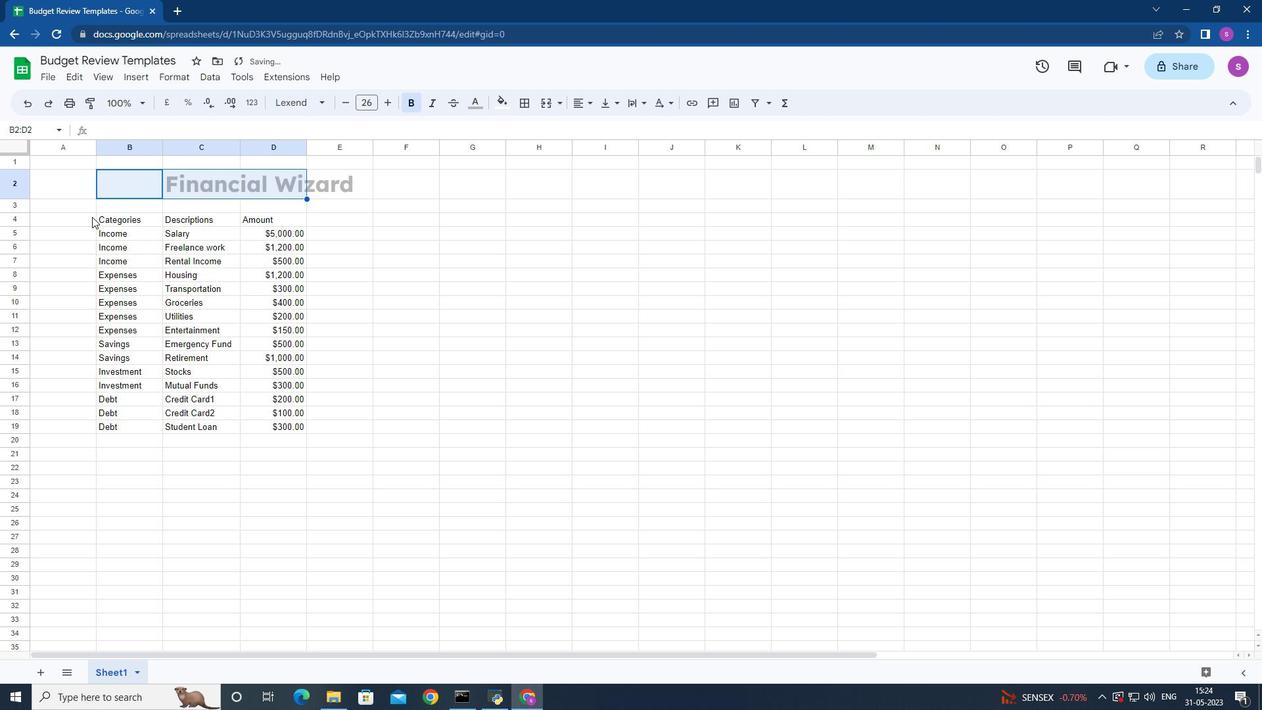 
Action: Mouse moved to (314, 99)
Screenshot: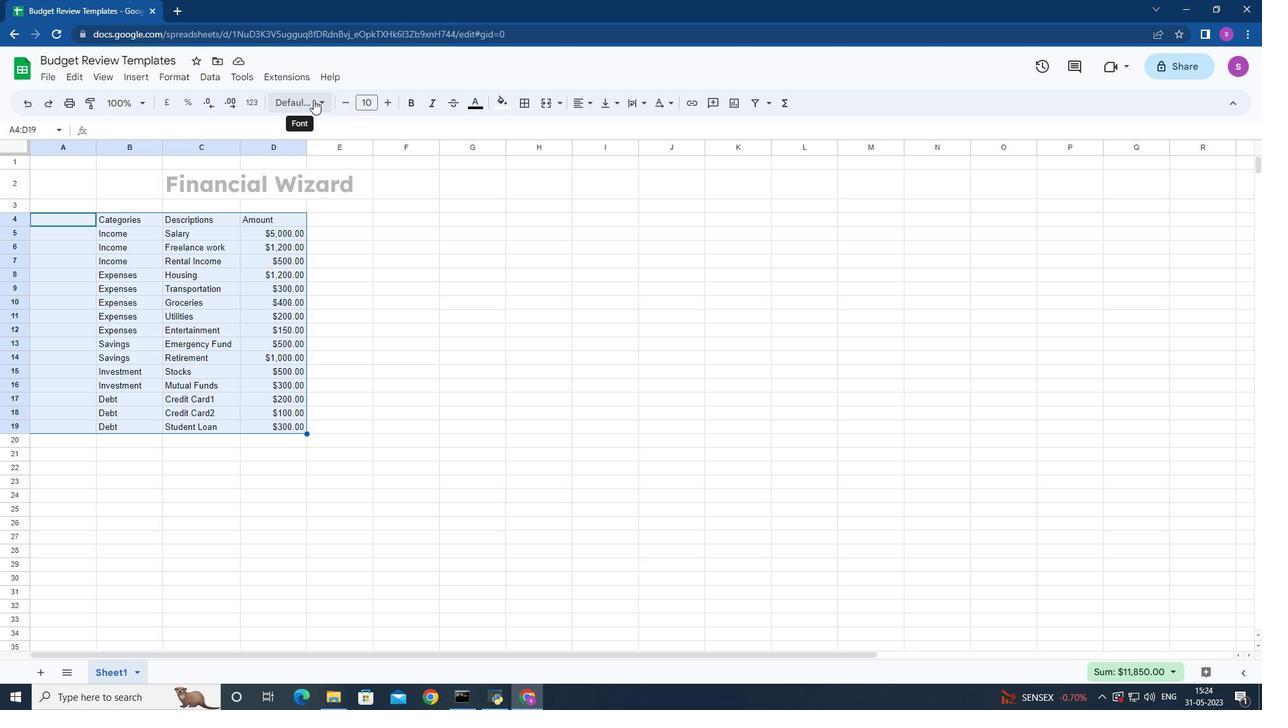 
Action: Mouse pressed left at (314, 99)
Screenshot: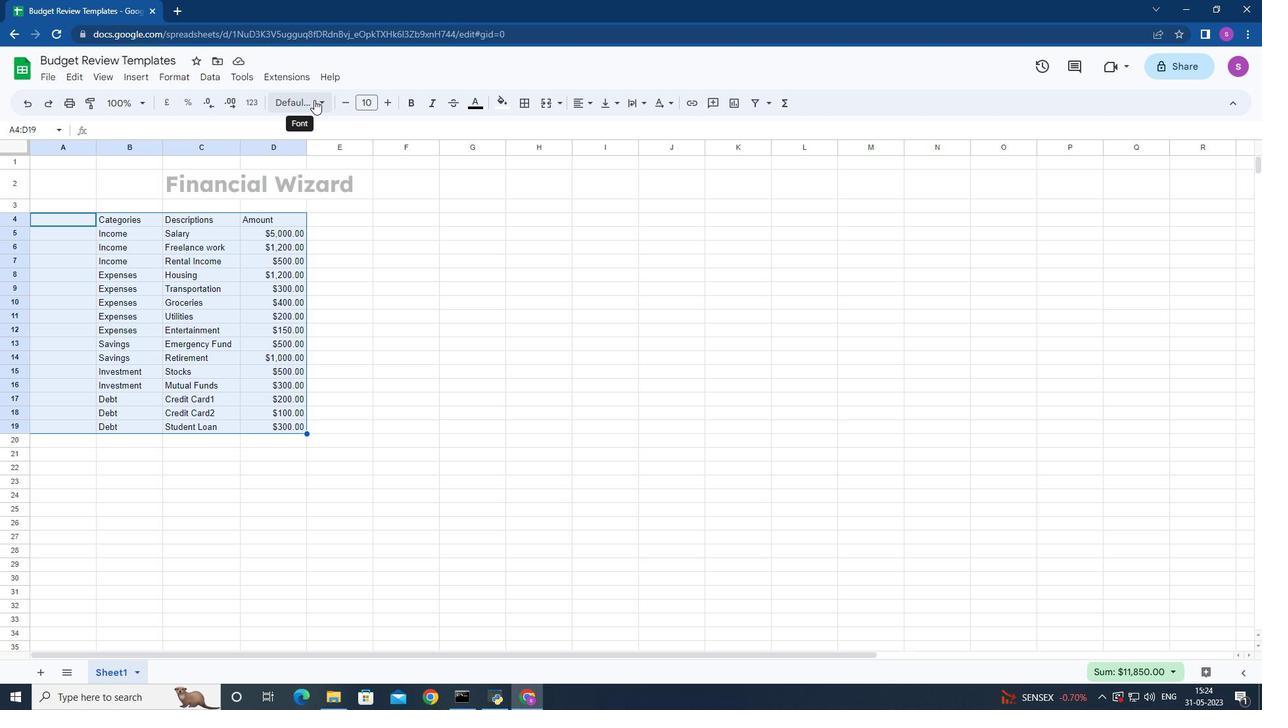 
Action: Mouse moved to (347, 587)
Screenshot: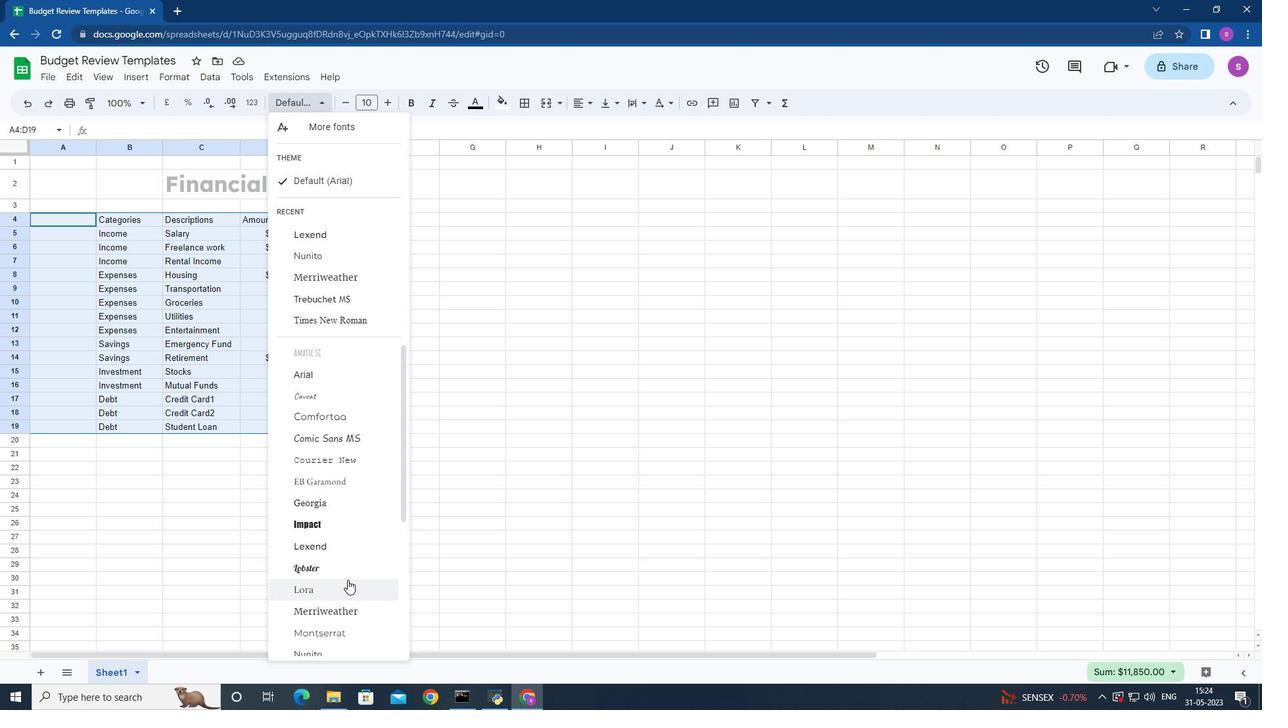 
Action: Mouse pressed left at (347, 587)
Screenshot: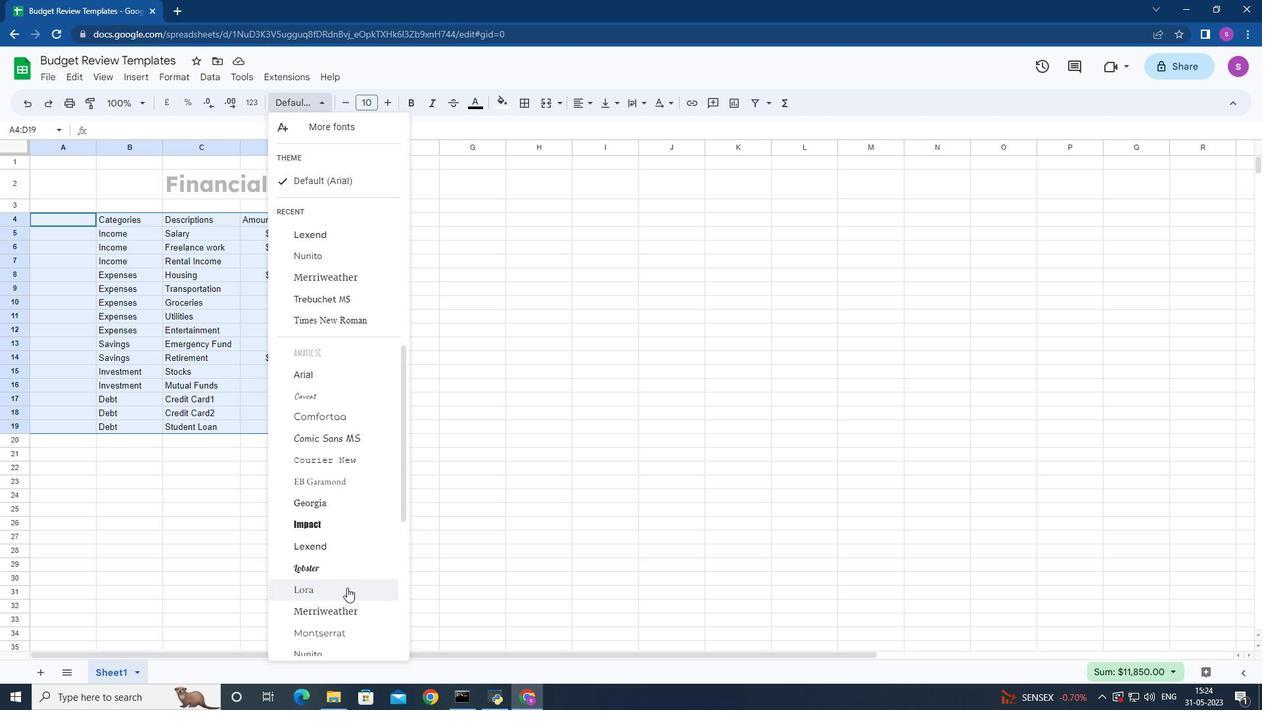 
Action: Mouse moved to (387, 104)
Screenshot: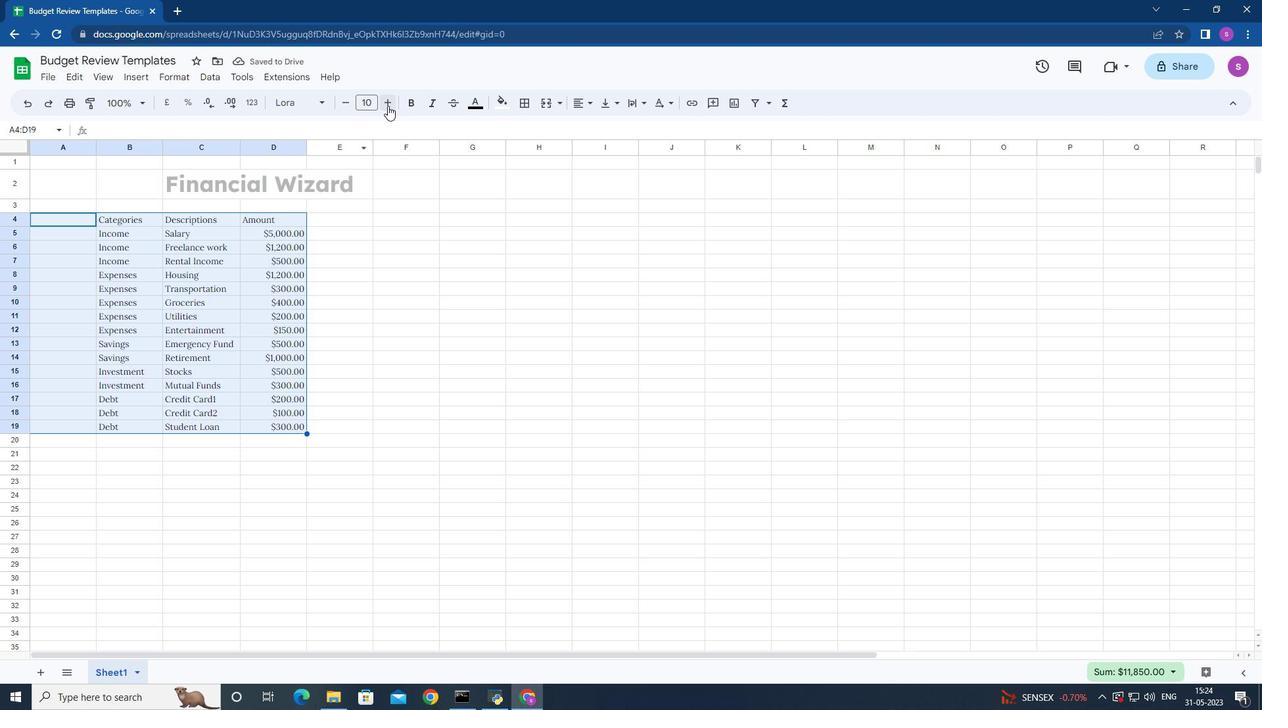 
Action: Mouse pressed left at (387, 104)
Screenshot: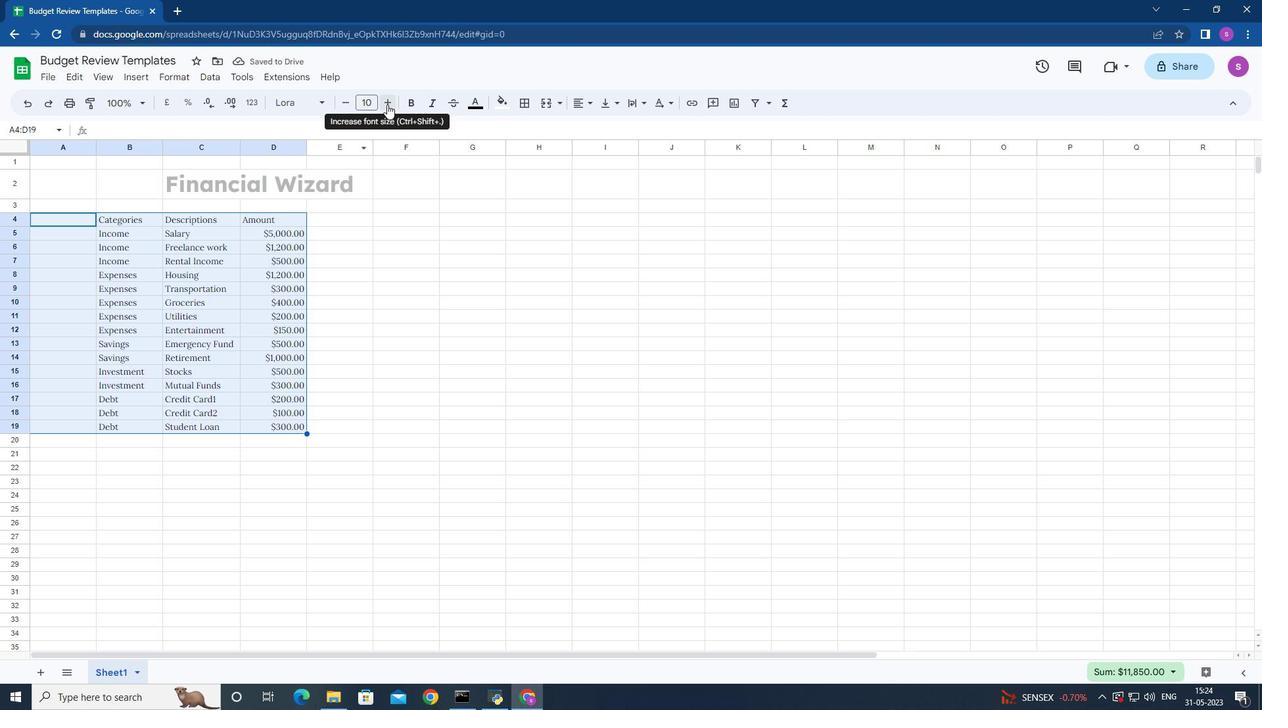 
Action: Mouse moved to (387, 104)
Screenshot: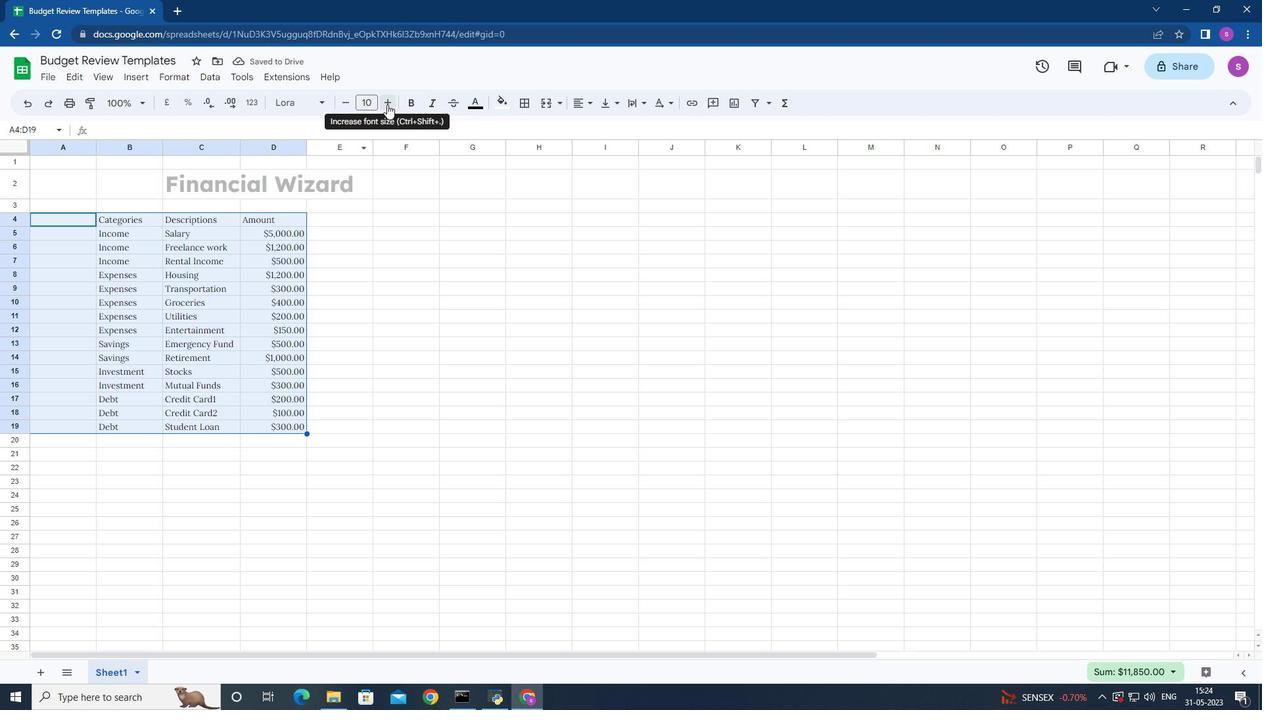 
Action: Mouse pressed left at (387, 104)
Screenshot: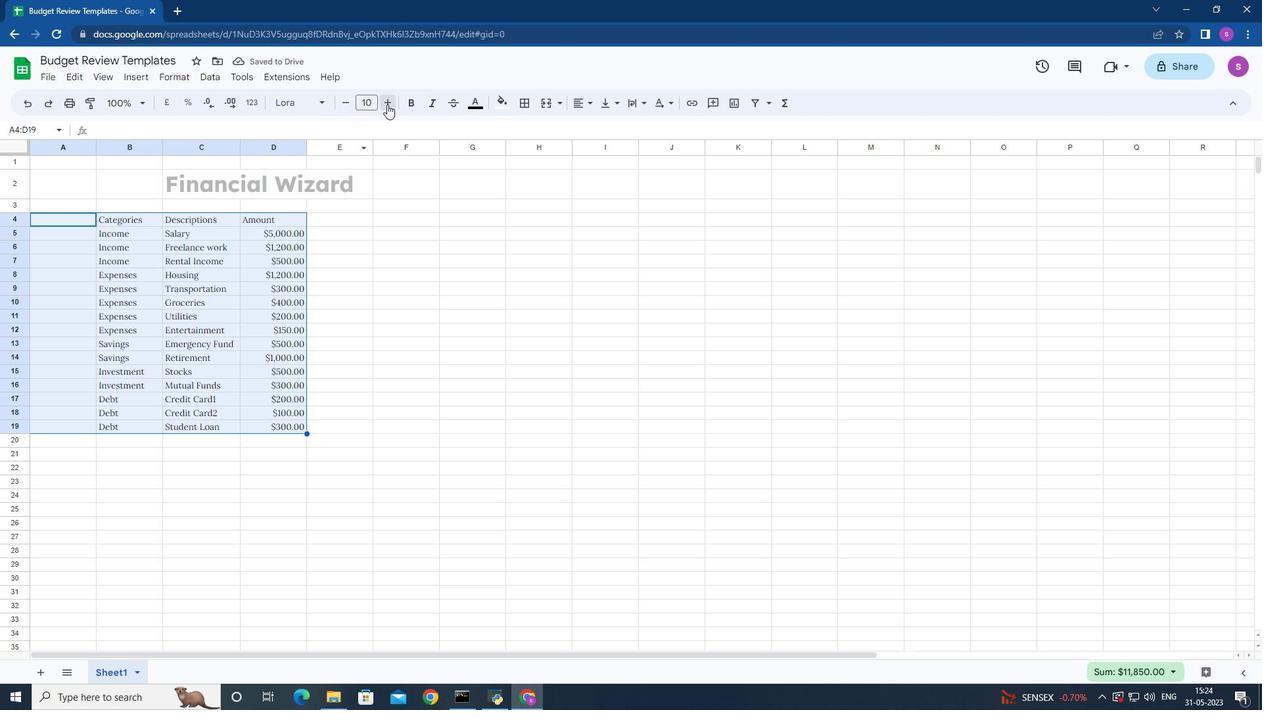 
Action: Mouse moved to (385, 105)
Screenshot: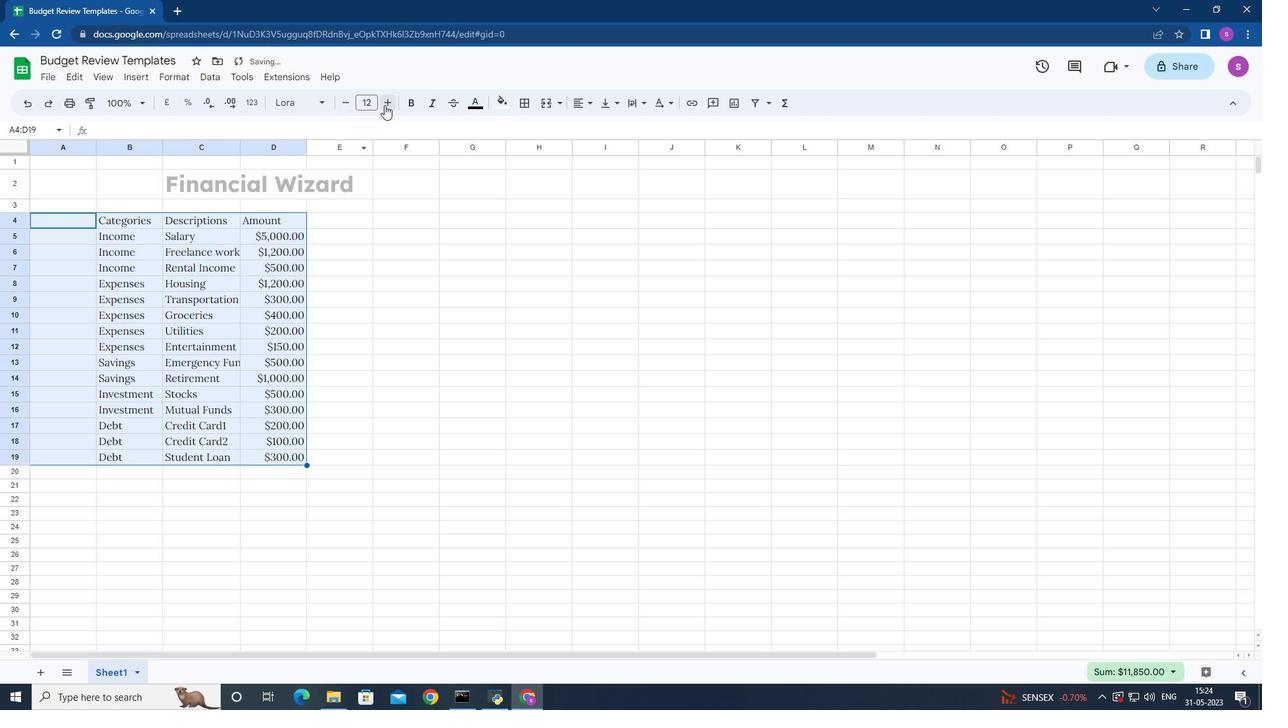 
Action: Mouse pressed left at (385, 105)
Screenshot: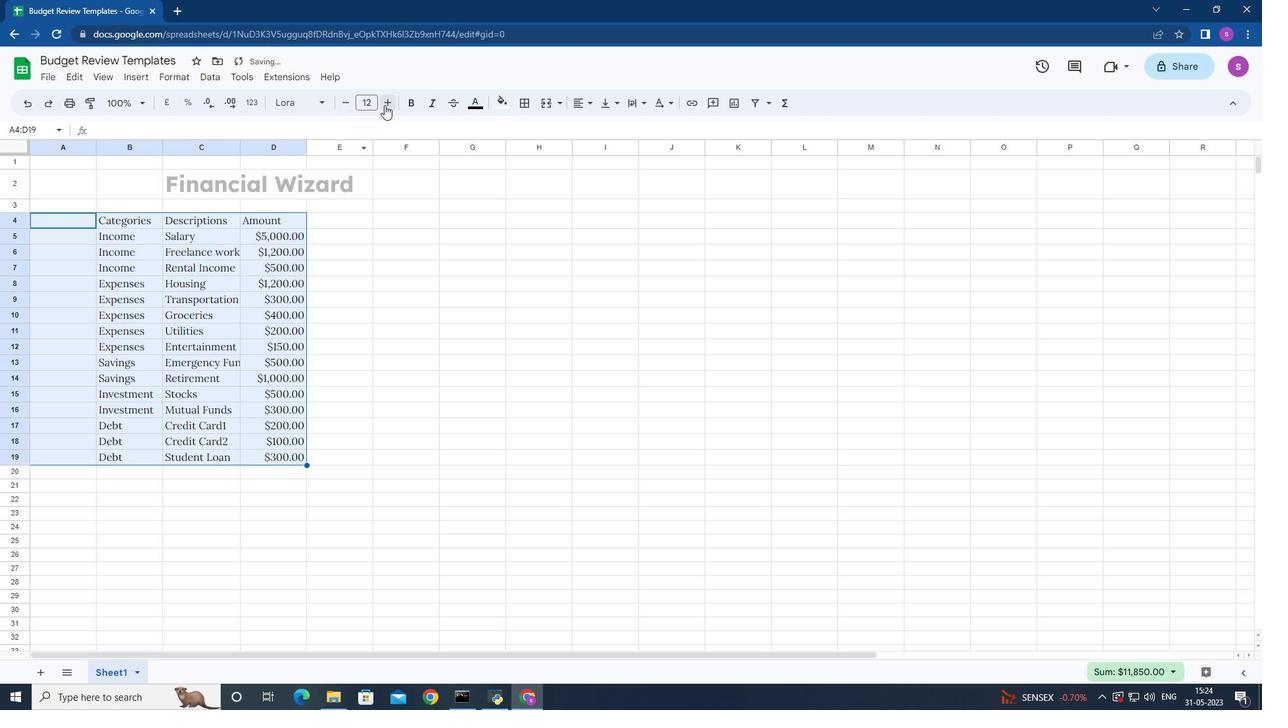 
Action: Mouse pressed left at (385, 105)
Screenshot: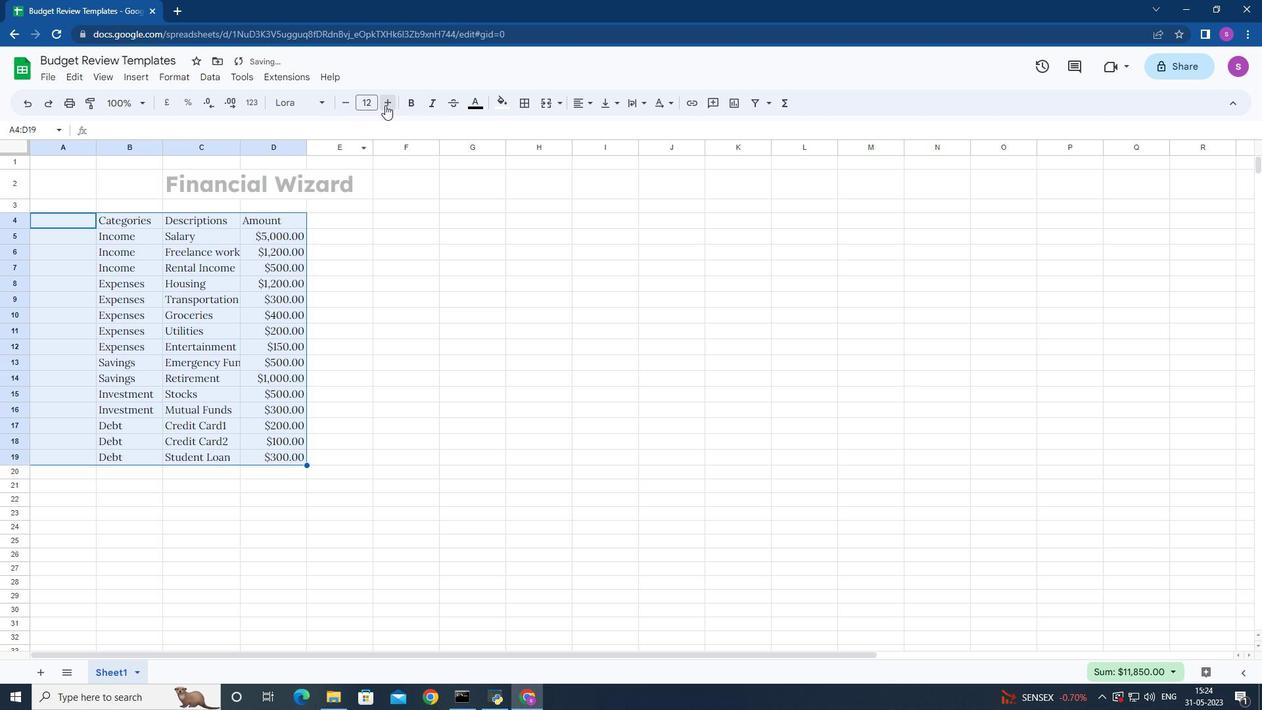 
Action: Mouse pressed left at (385, 105)
Screenshot: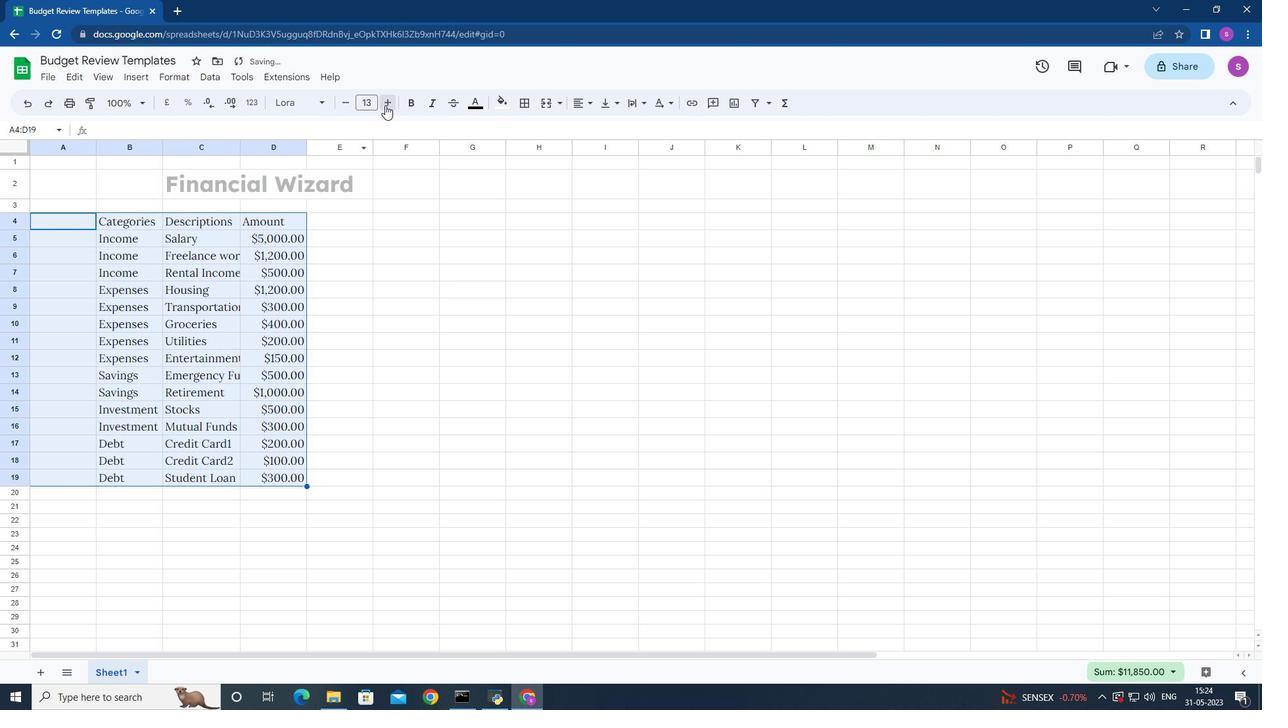 
Action: Mouse pressed left at (385, 105)
Screenshot: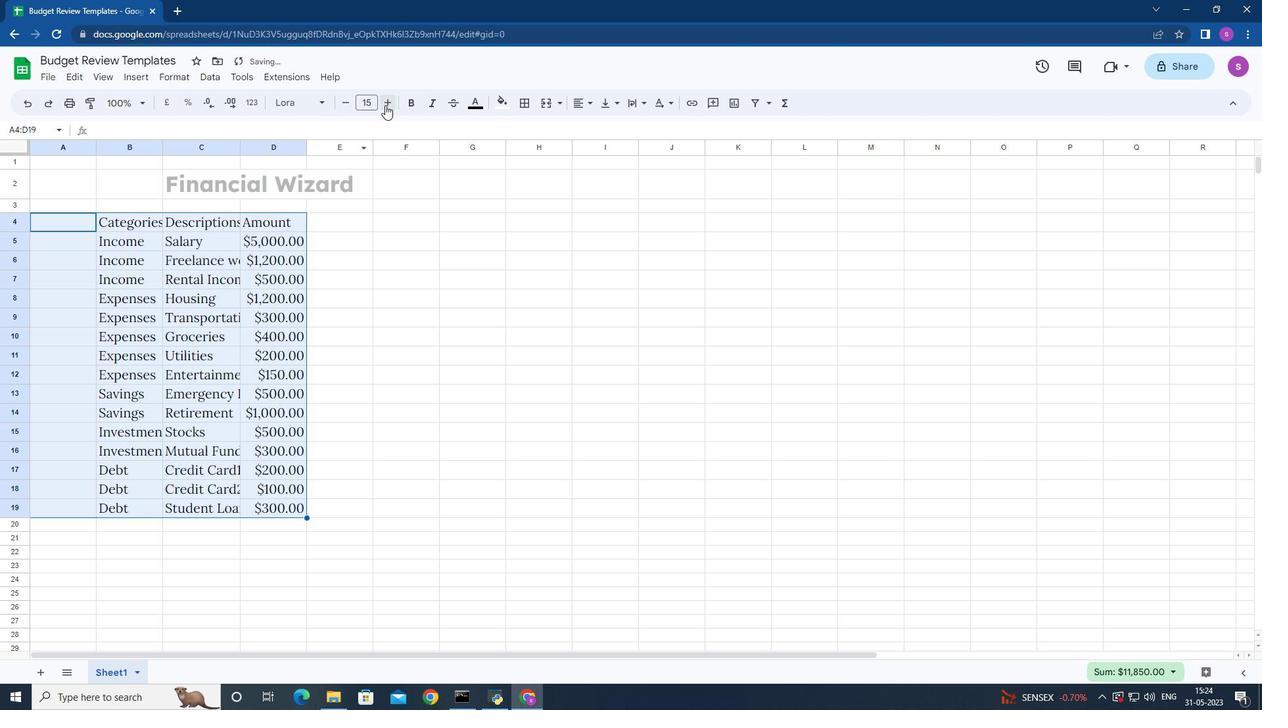 
Action: Mouse moved to (385, 105)
Screenshot: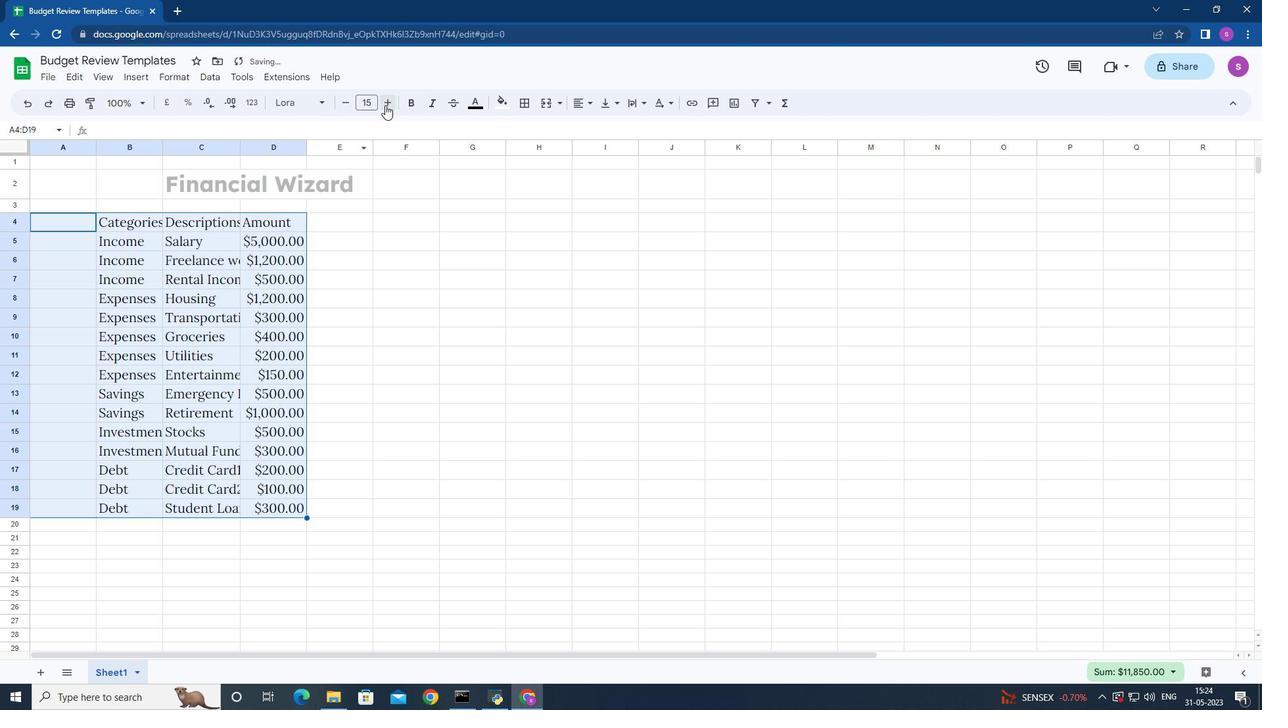 
Action: Mouse pressed left at (385, 105)
Screenshot: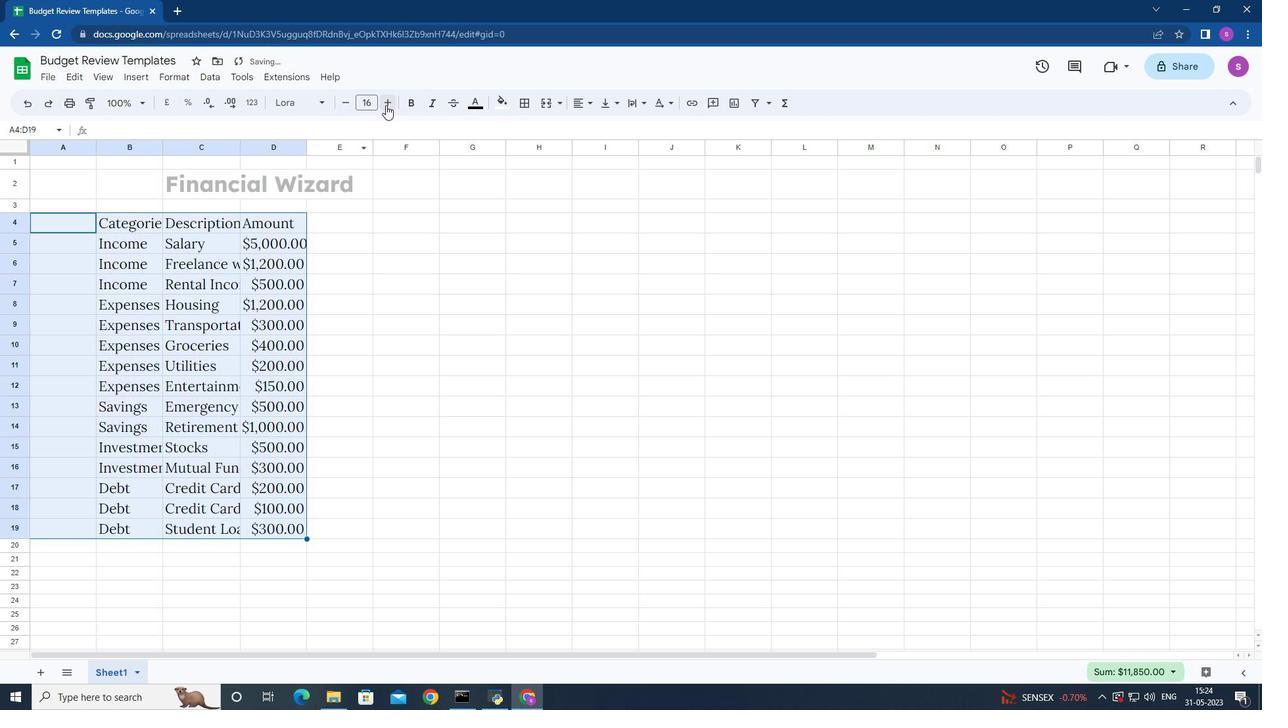 
Action: Mouse moved to (386, 105)
Screenshot: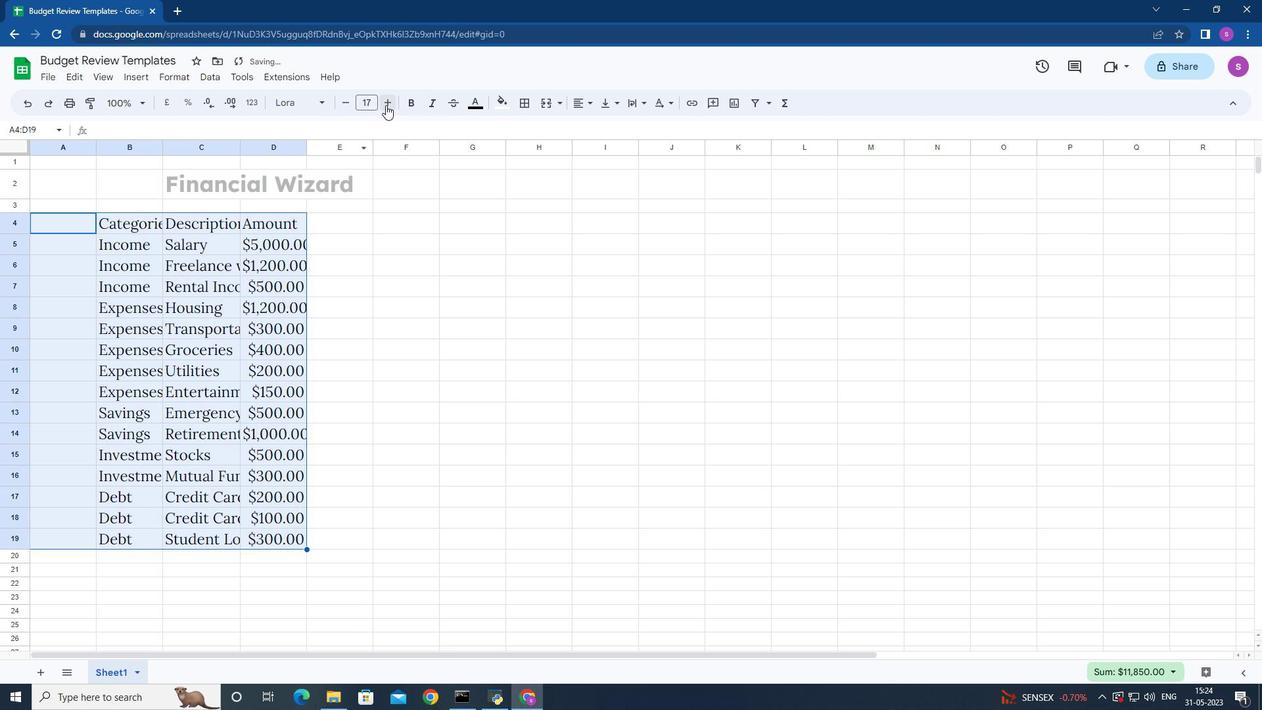 
Action: Mouse pressed left at (386, 105)
Screenshot: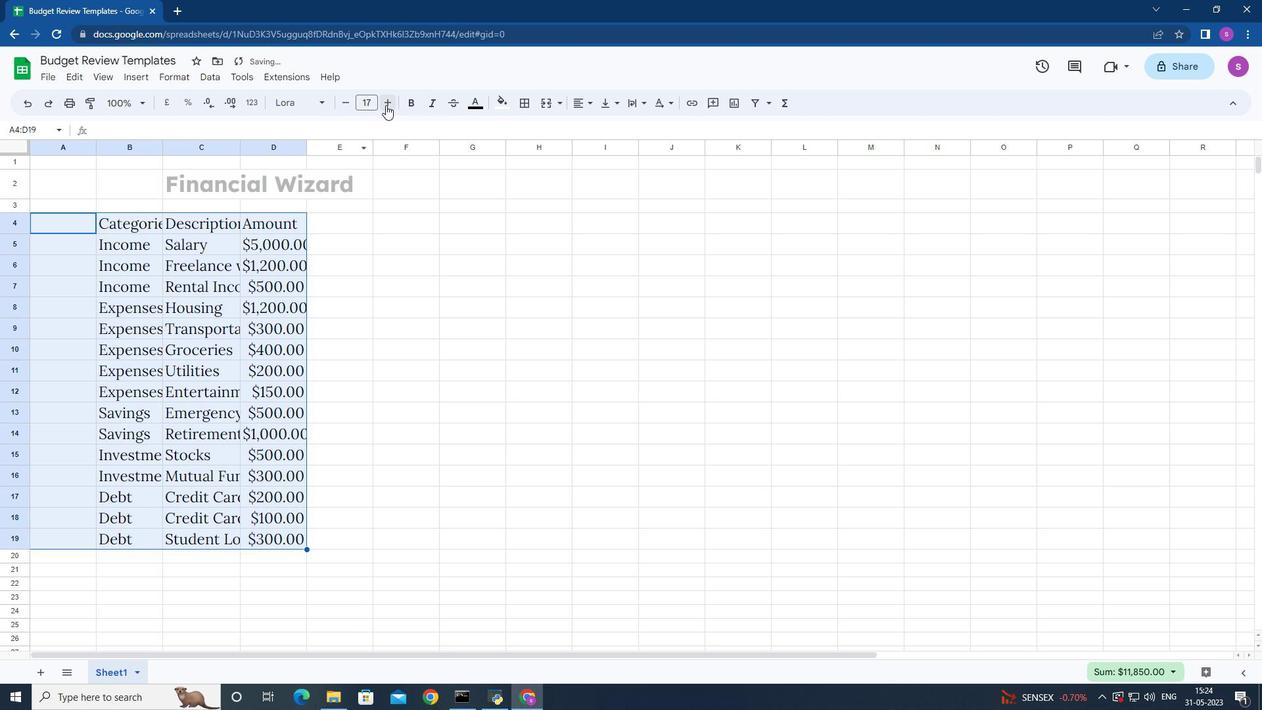 
Action: Mouse moved to (165, 149)
Screenshot: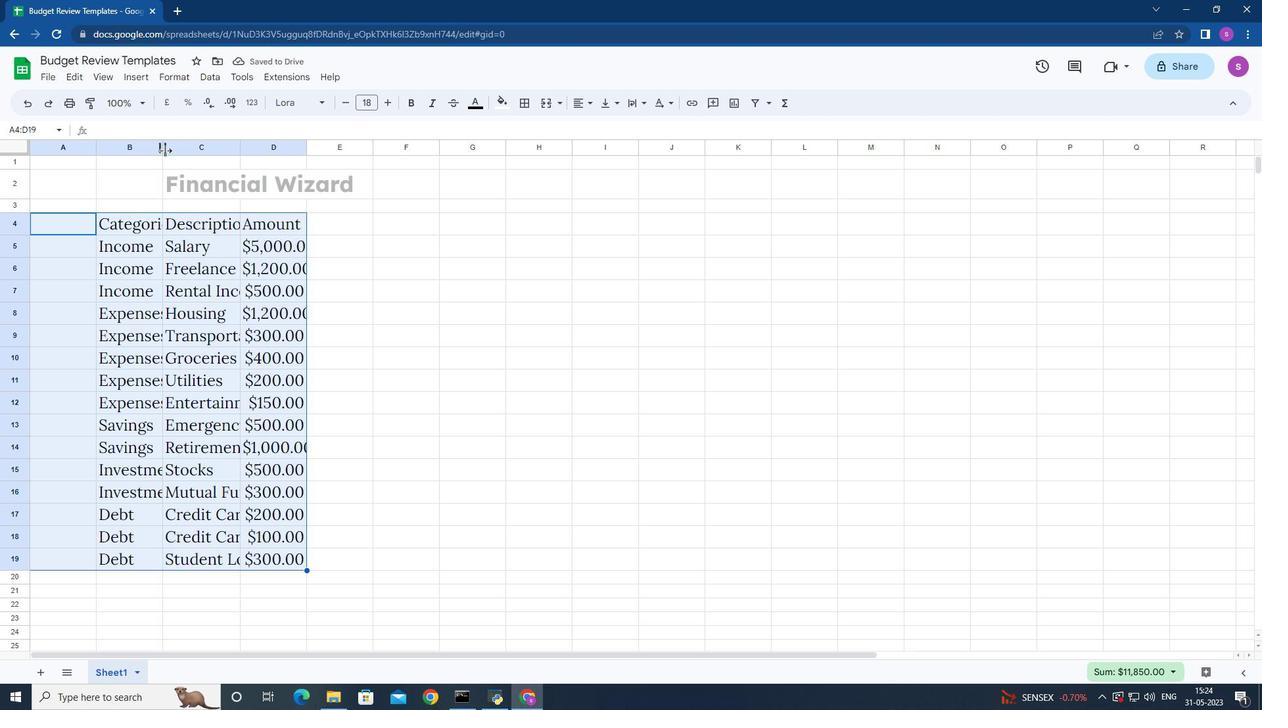 
Action: Mouse pressed left at (165, 149)
Screenshot: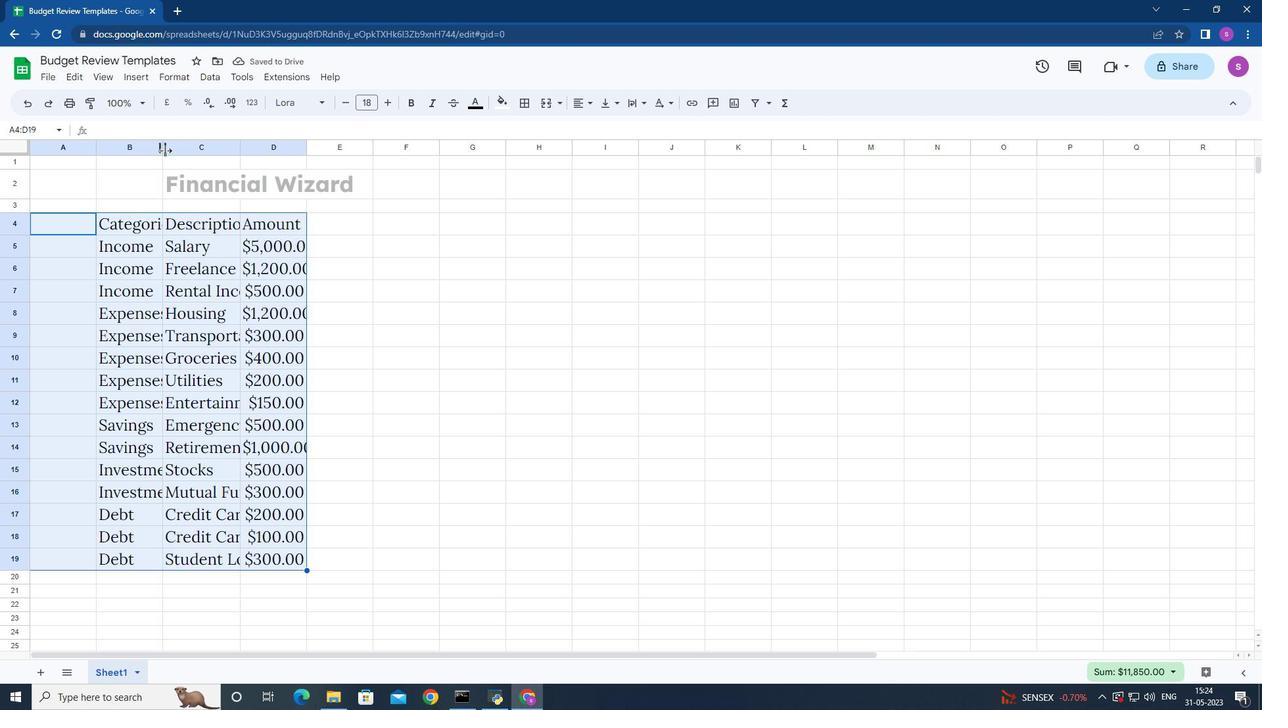 
Action: Mouse moved to (263, 145)
Screenshot: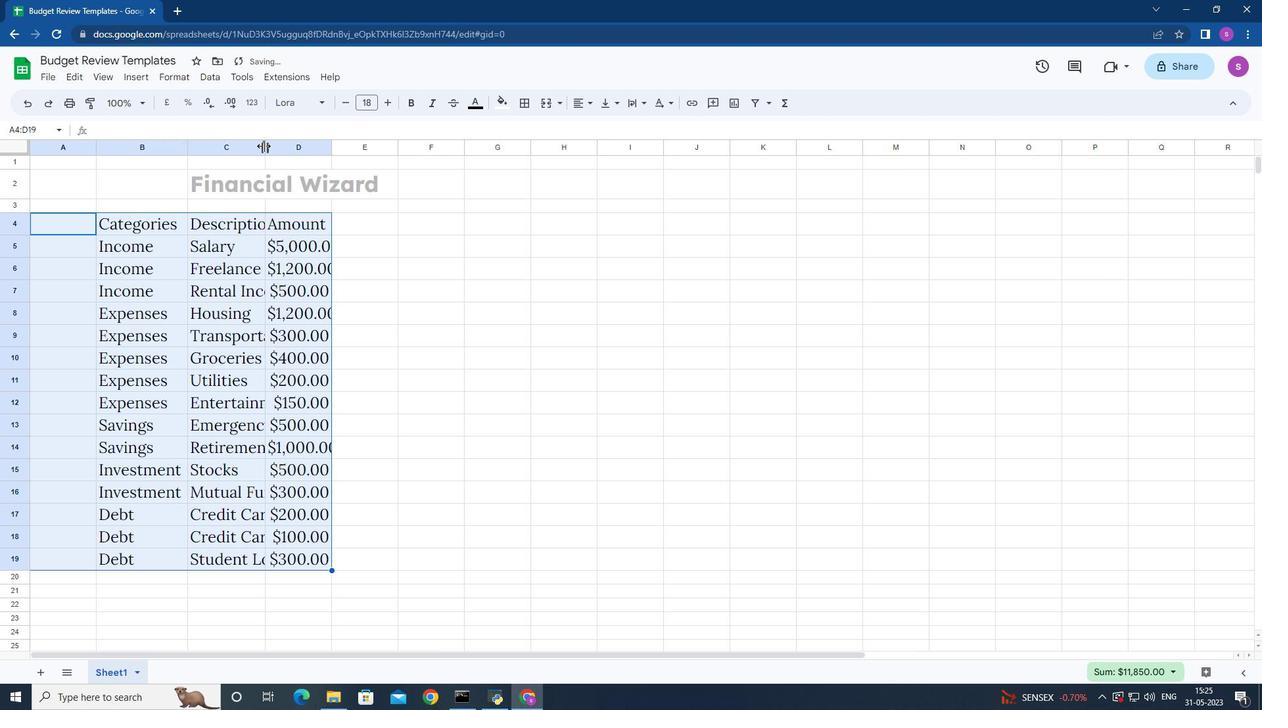 
Action: Mouse pressed left at (263, 145)
Screenshot: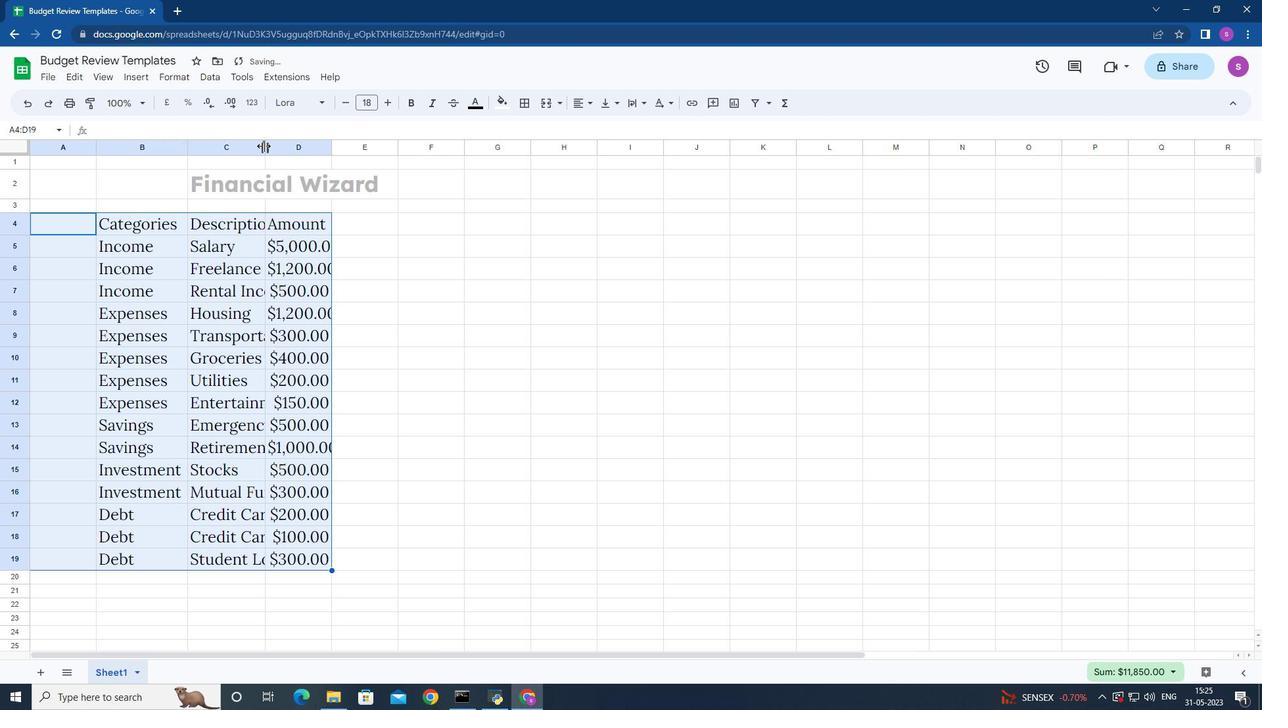 
Action: Mouse moved to (287, 145)
Screenshot: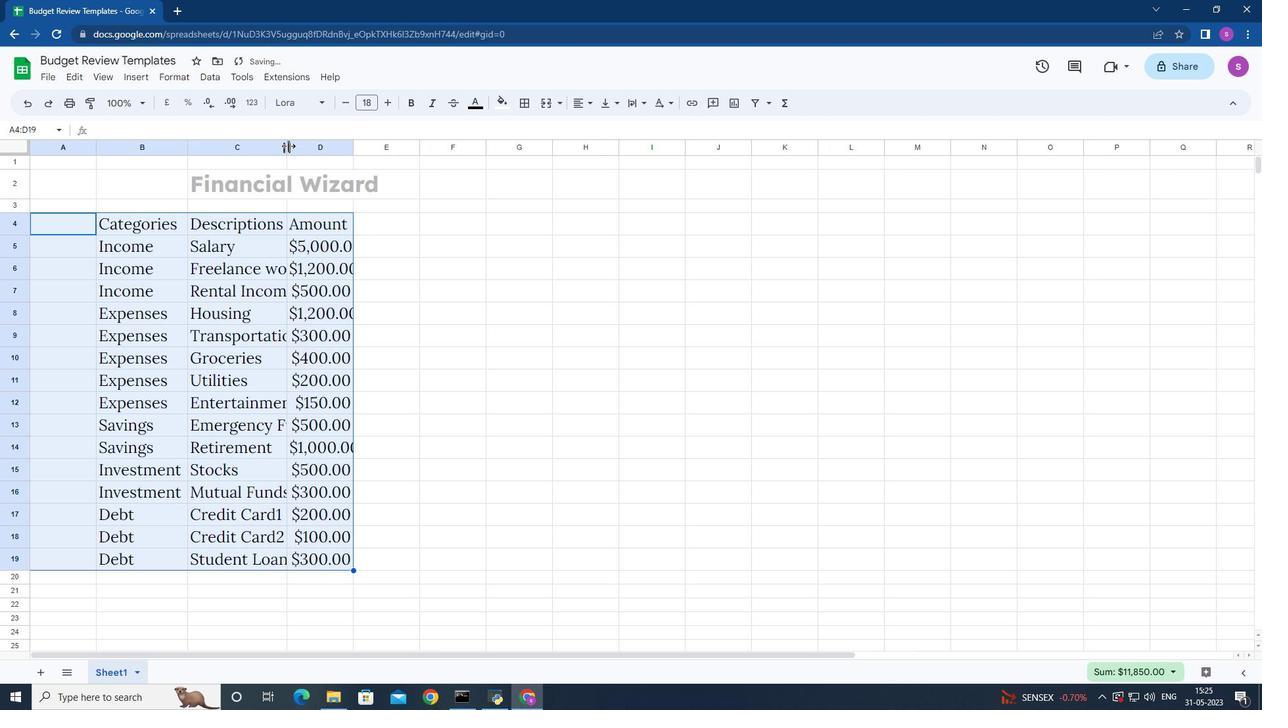 
Action: Mouse pressed left at (287, 145)
Screenshot: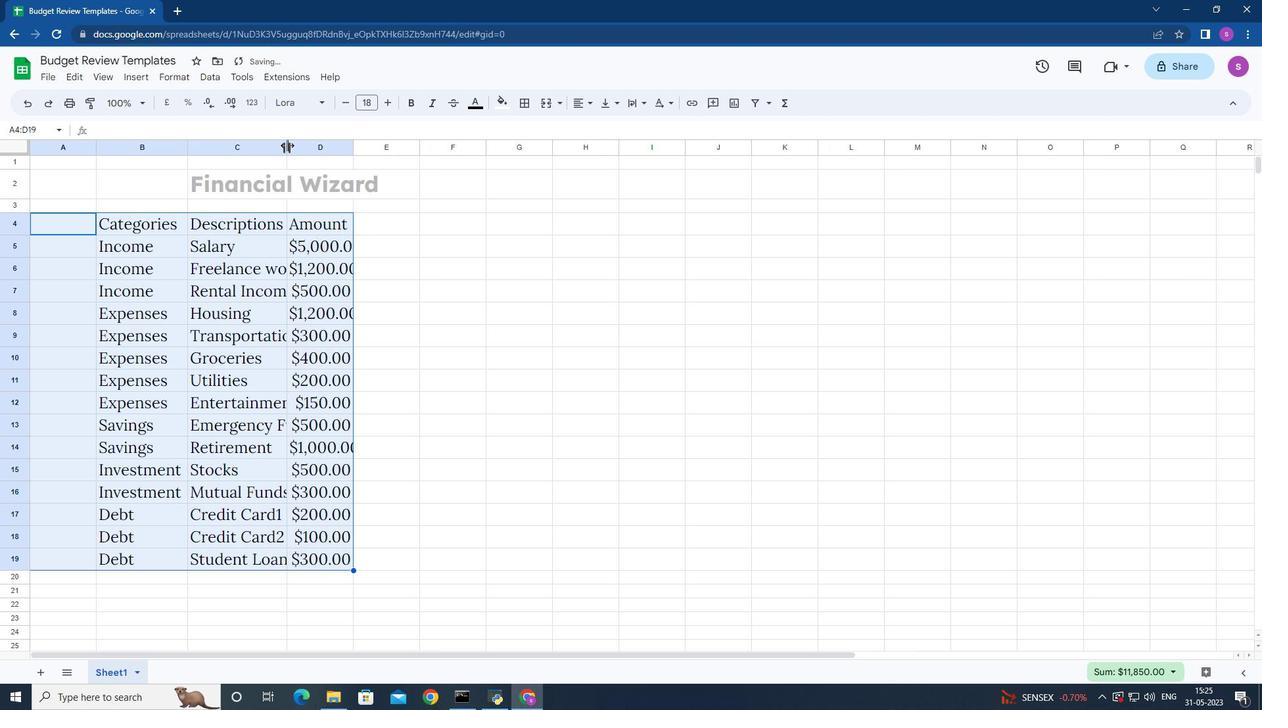 
Action: Mouse moved to (589, 101)
Screenshot: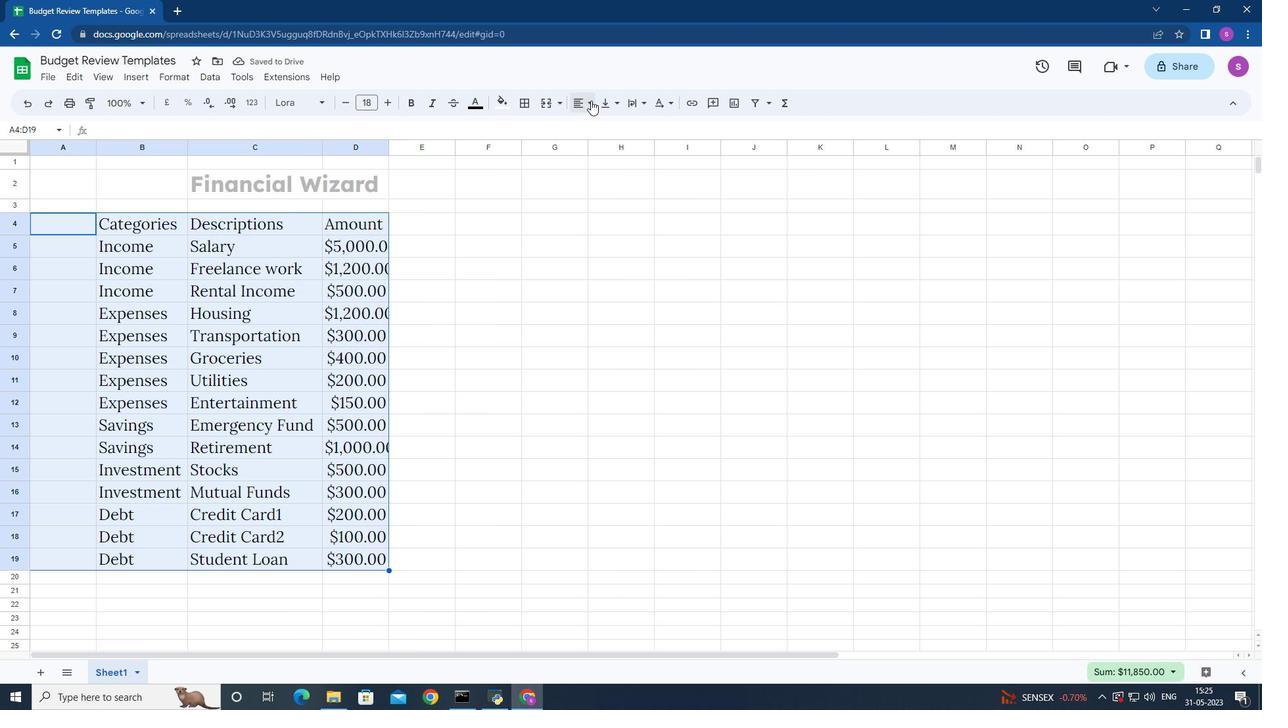 
Action: Mouse pressed left at (589, 101)
Screenshot: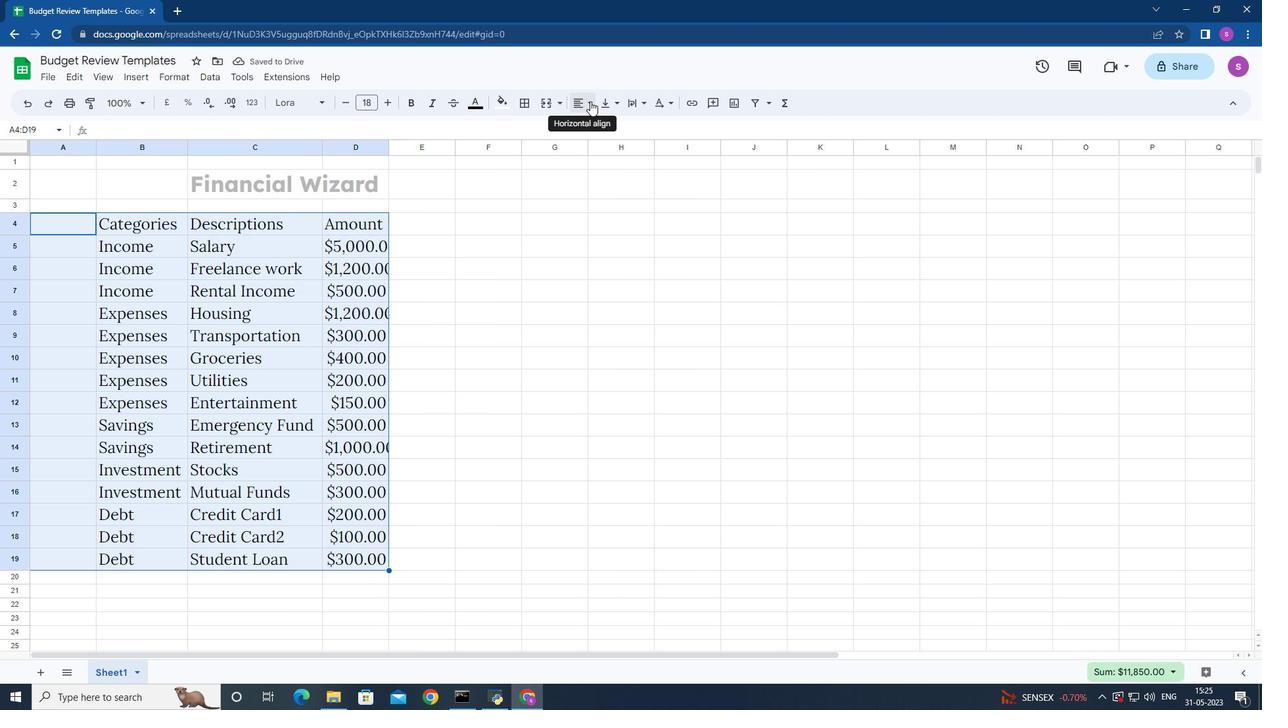 
Action: Mouse moved to (601, 128)
Screenshot: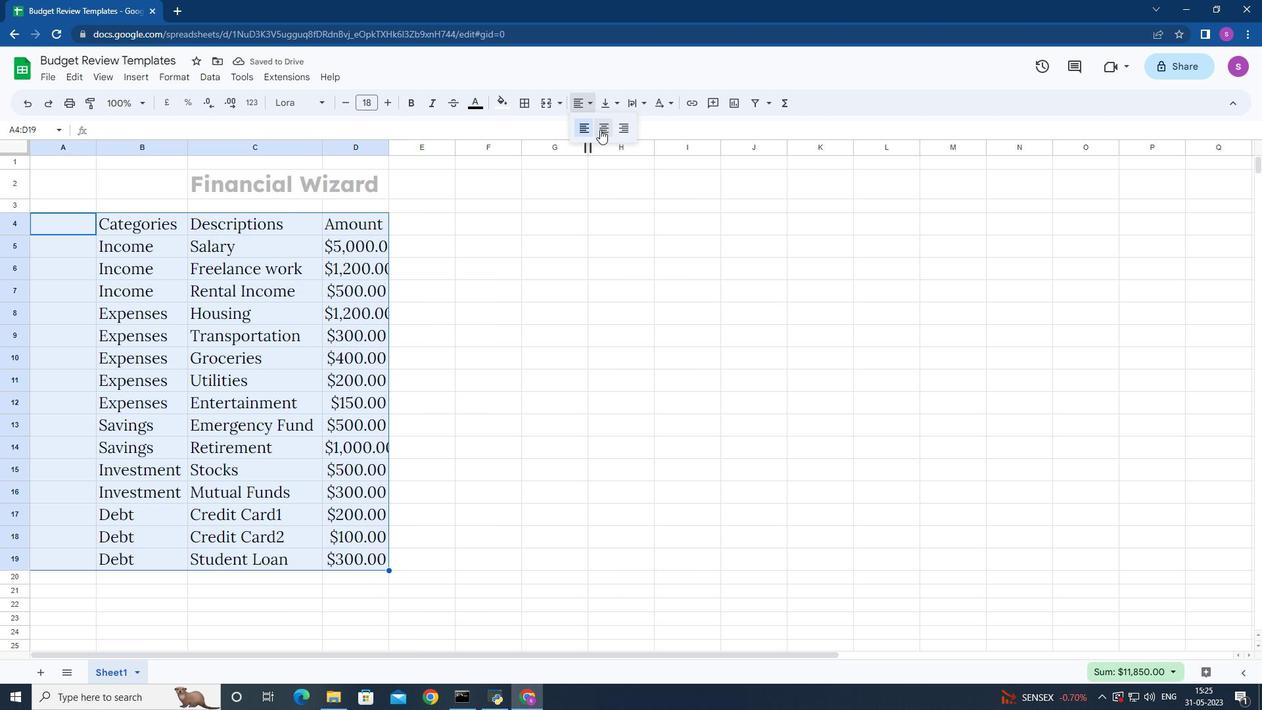 
Action: Mouse pressed left at (601, 128)
Screenshot: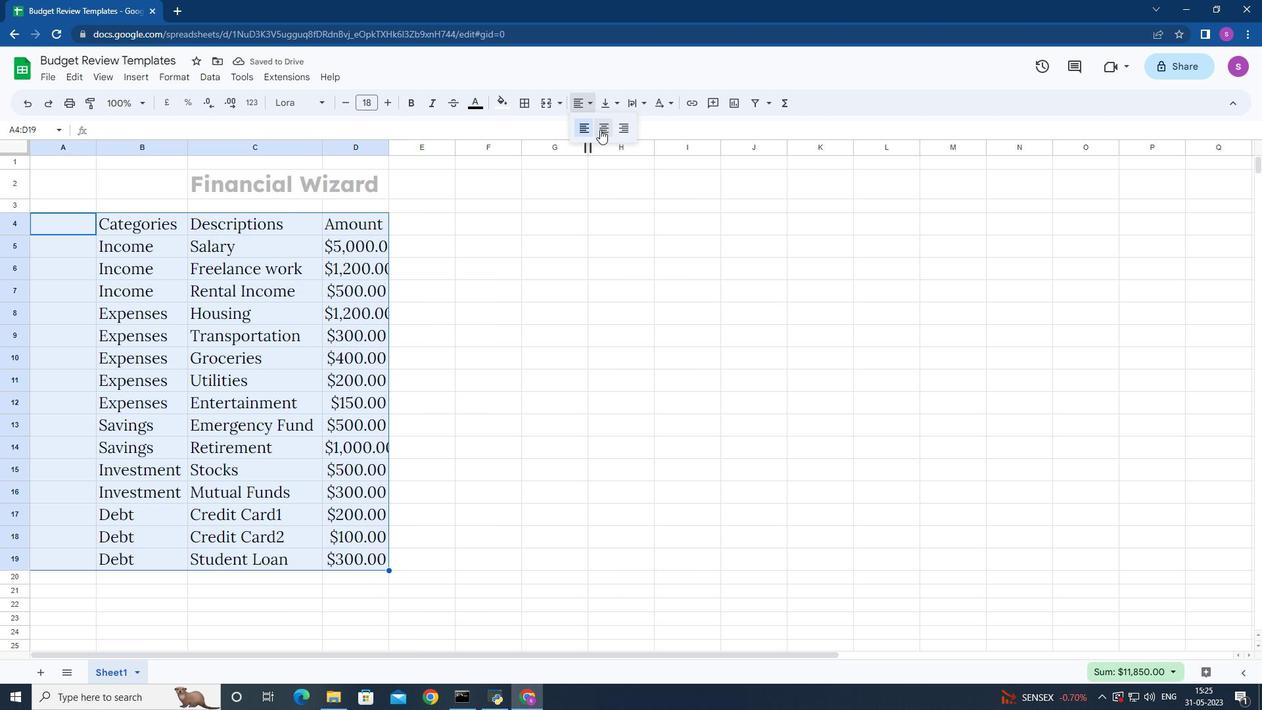 
Action: Mouse moved to (179, 174)
Screenshot: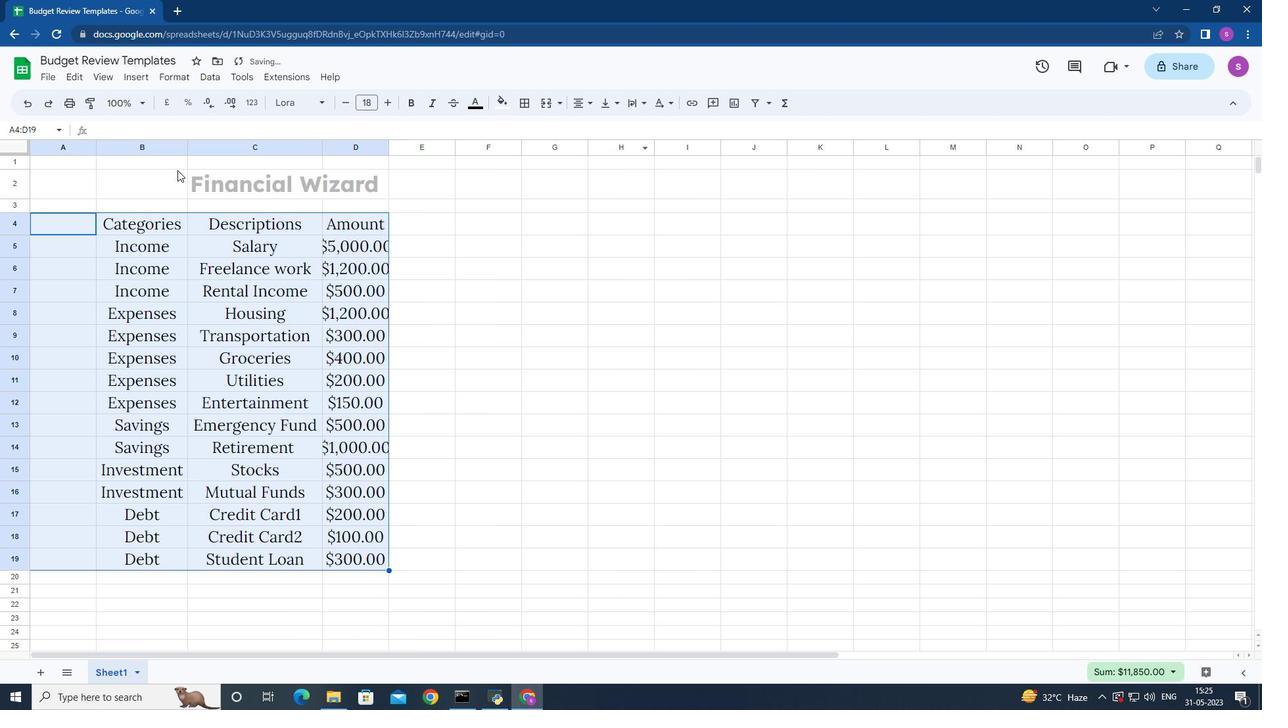 
Action: Mouse pressed left at (179, 174)
Screenshot: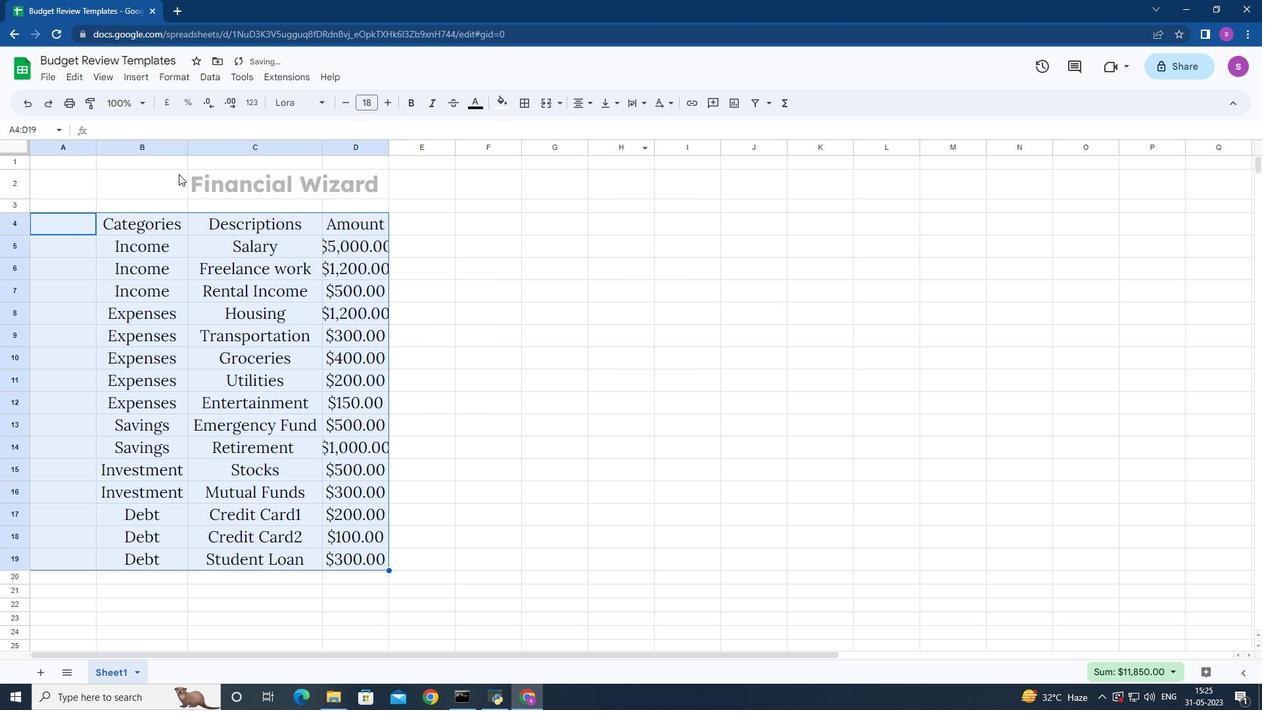 
Action: Mouse moved to (588, 105)
Screenshot: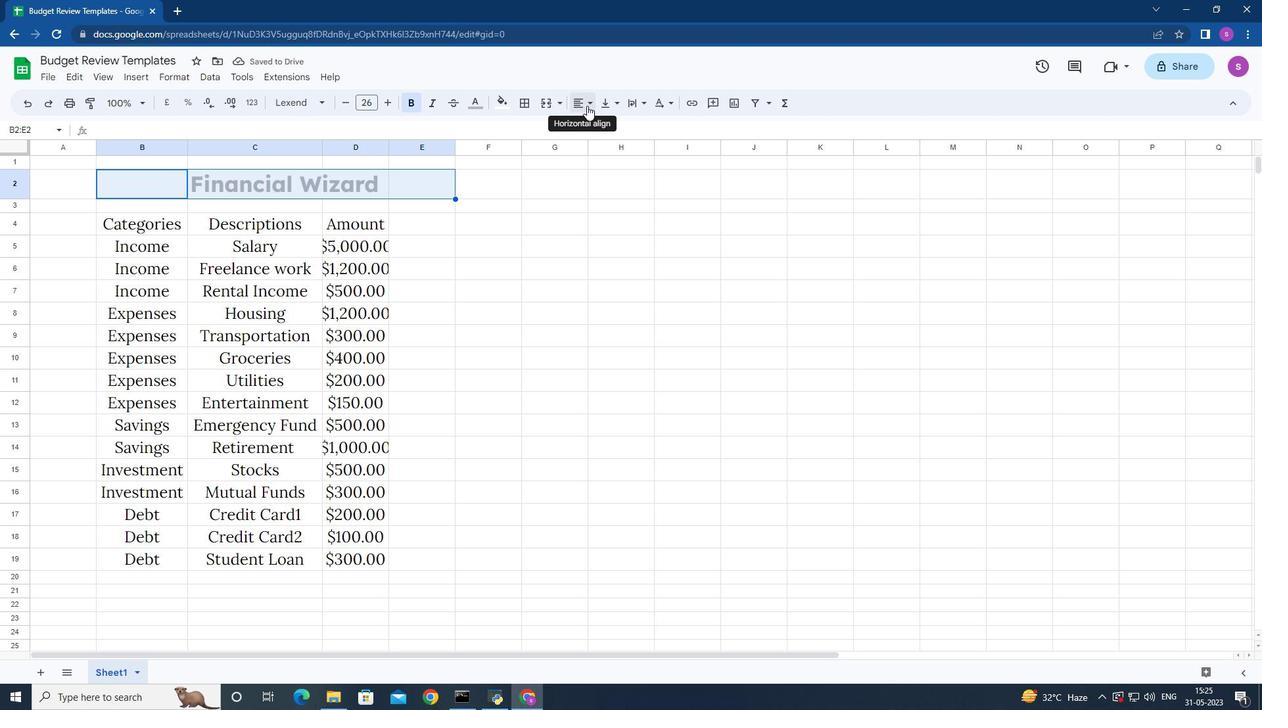 
Action: Mouse pressed left at (588, 105)
Screenshot: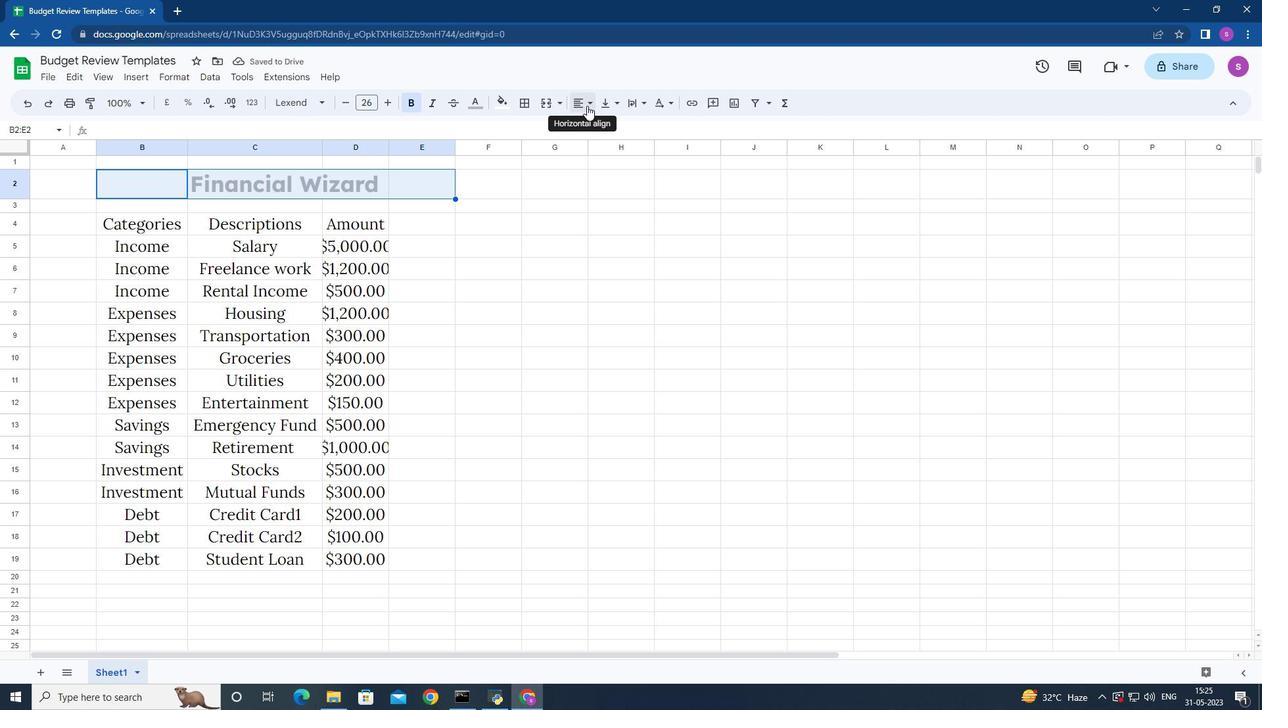 
Action: Mouse moved to (604, 128)
Screenshot: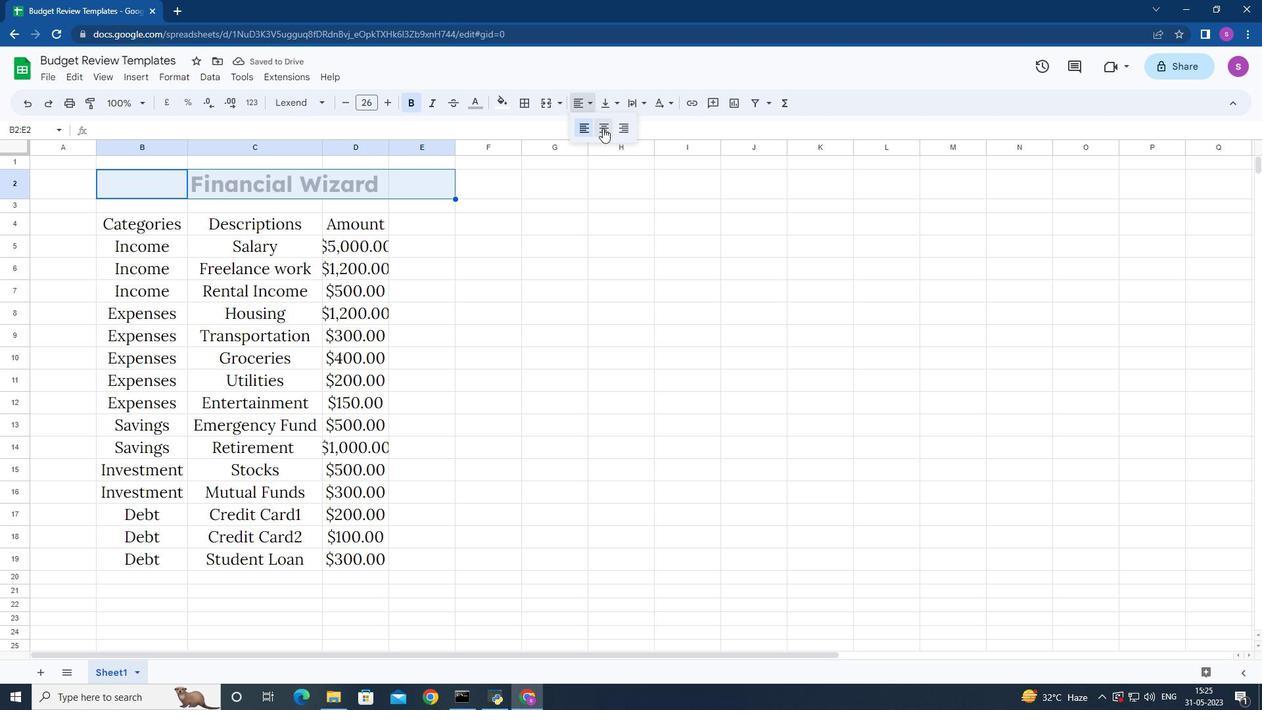 
Action: Mouse pressed left at (604, 128)
Screenshot: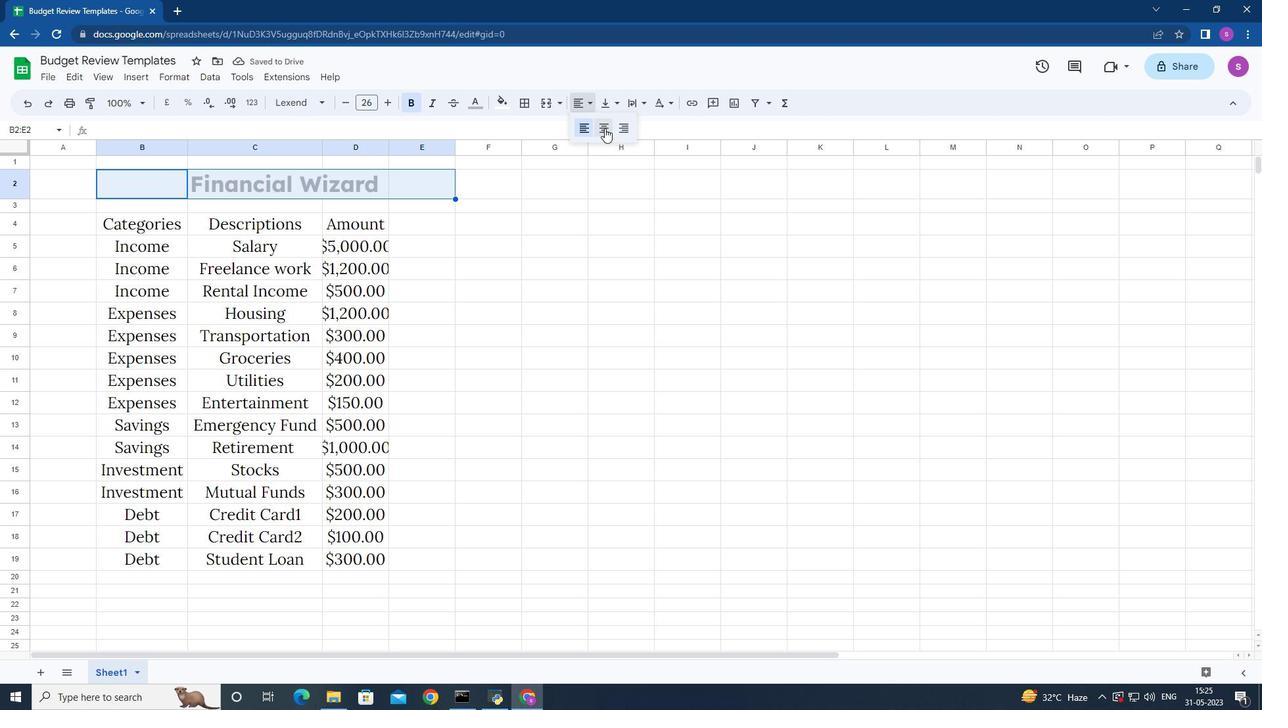 
Action: Mouse moved to (491, 180)
Screenshot: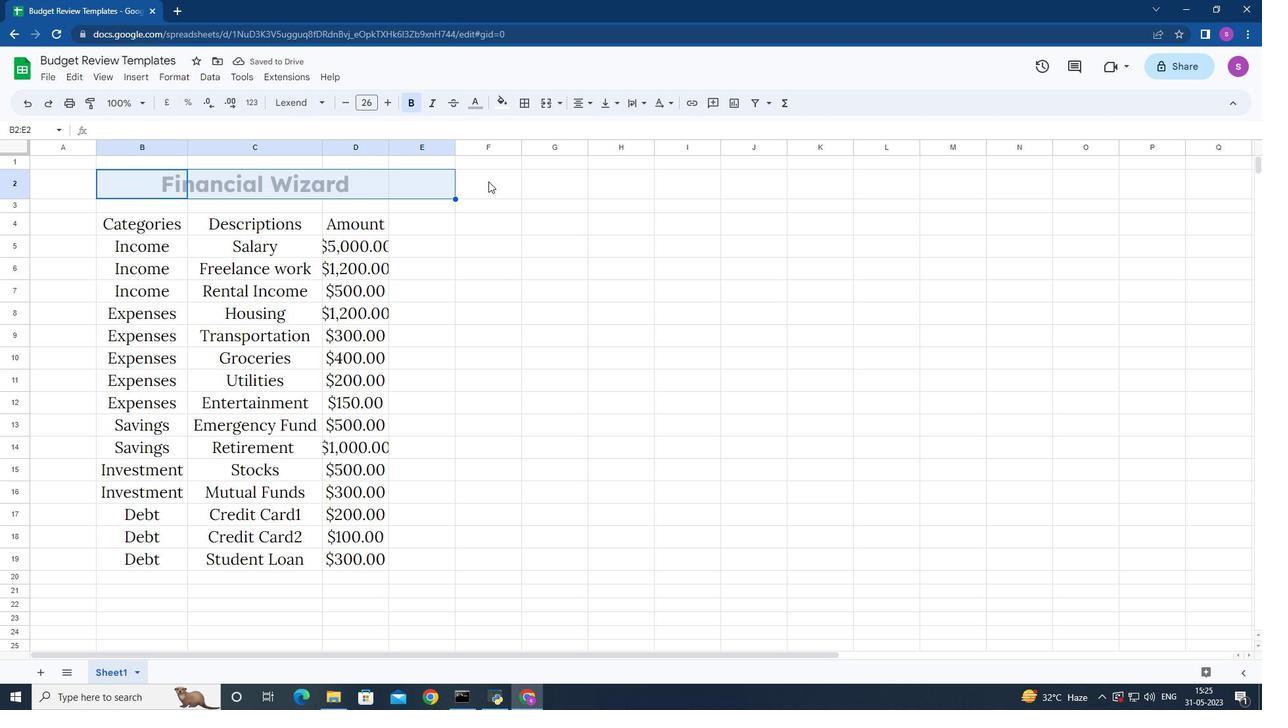 
Action: Mouse pressed left at (491, 180)
Screenshot: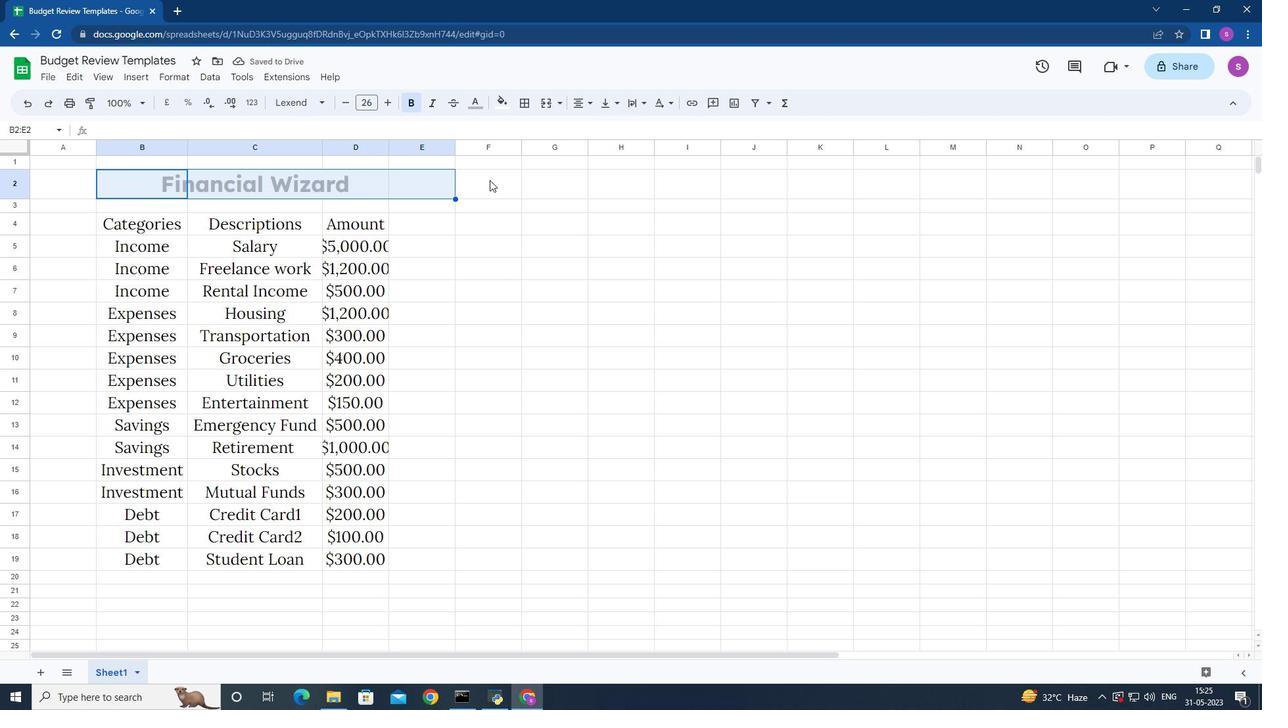 
Action: Mouse moved to (450, 456)
Screenshot: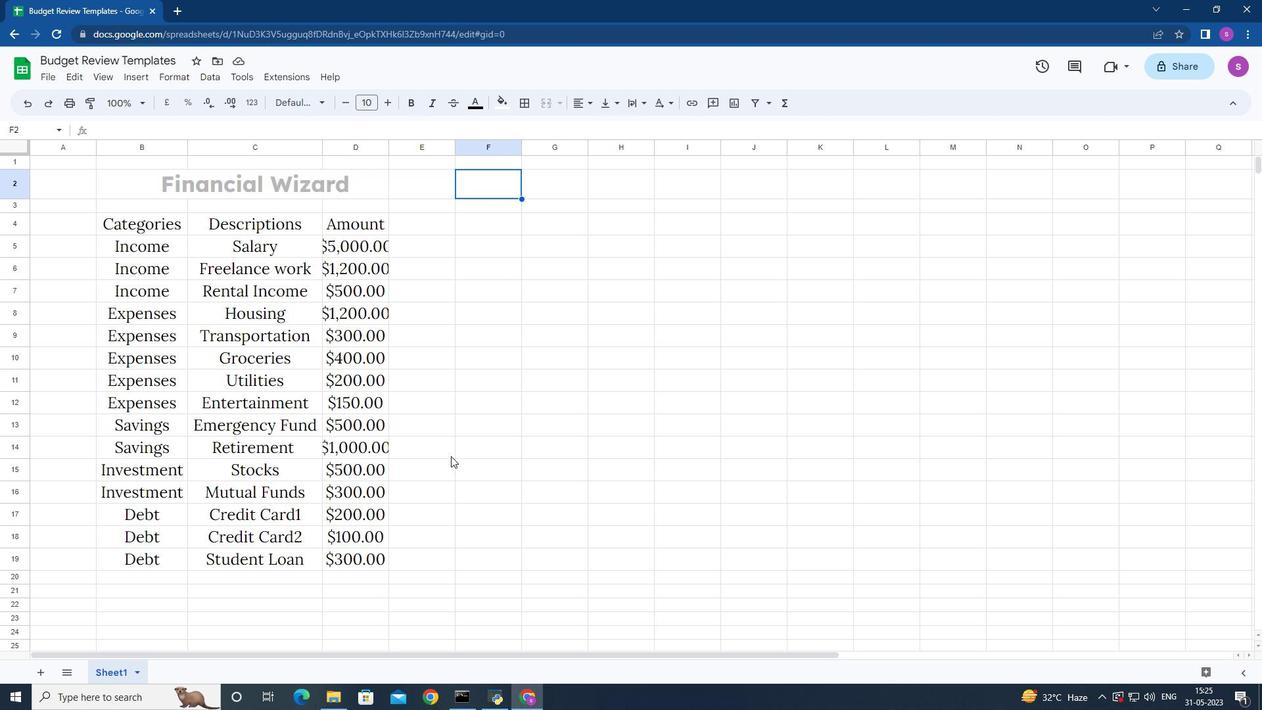 
